 Task: Add a signature Joel Lee containing With gratitude and sincere wishes, Joel Lee to email address softage.2@softage.net and add a label Blogging
Action: Mouse moved to (1142, 80)
Screenshot: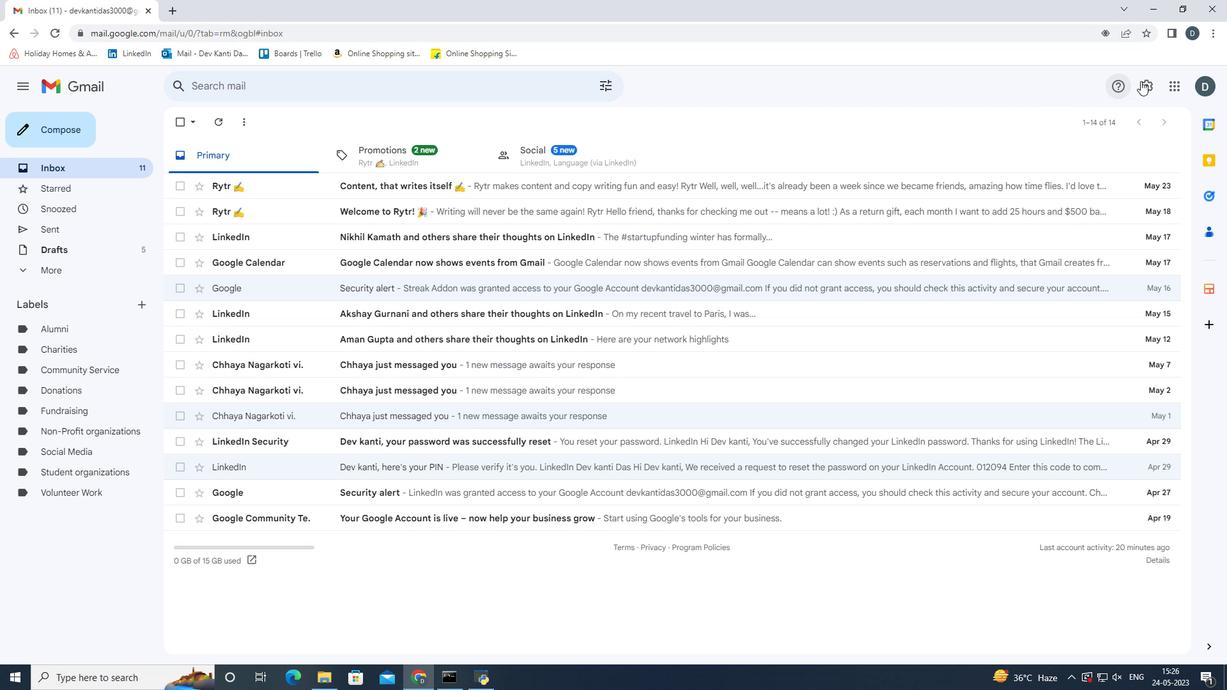 
Action: Mouse pressed left at (1142, 80)
Screenshot: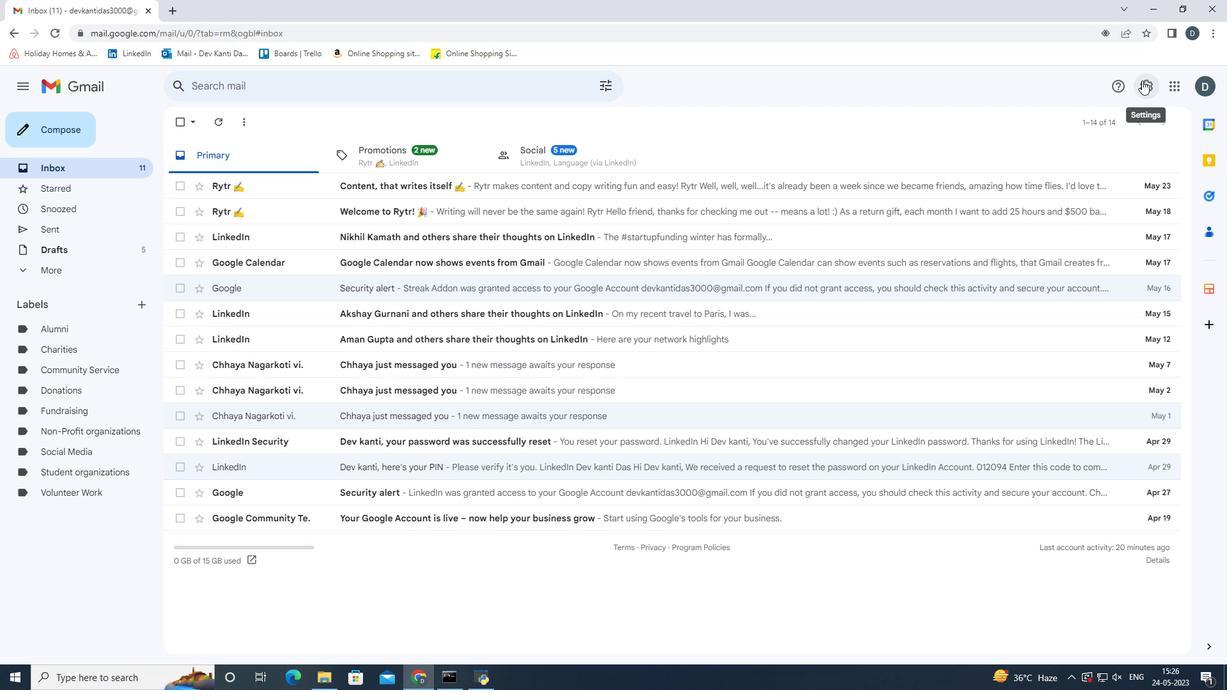 
Action: Mouse moved to (1123, 151)
Screenshot: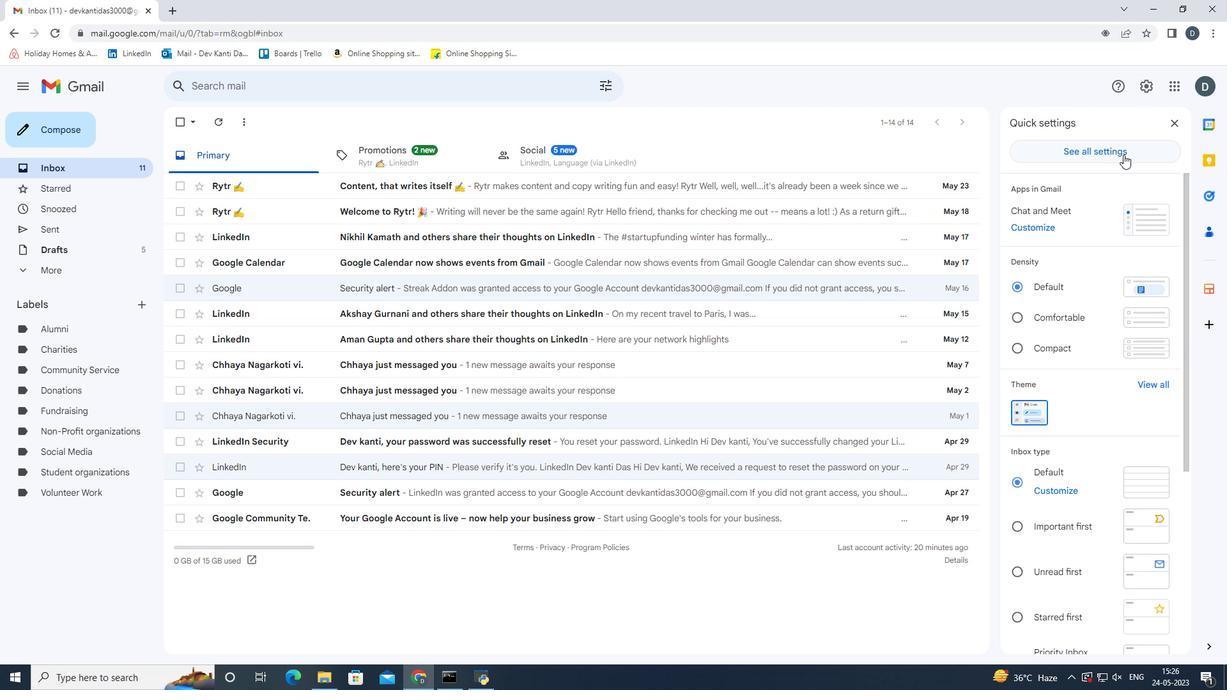 
Action: Mouse pressed left at (1123, 151)
Screenshot: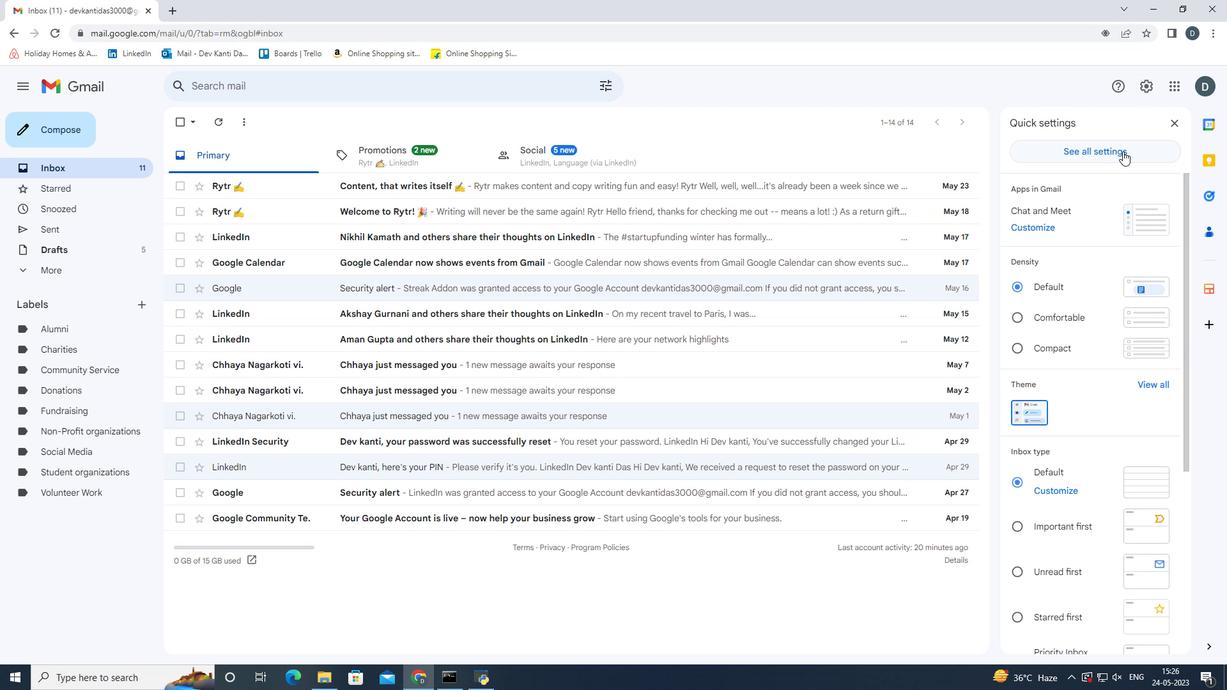 
Action: Mouse moved to (750, 397)
Screenshot: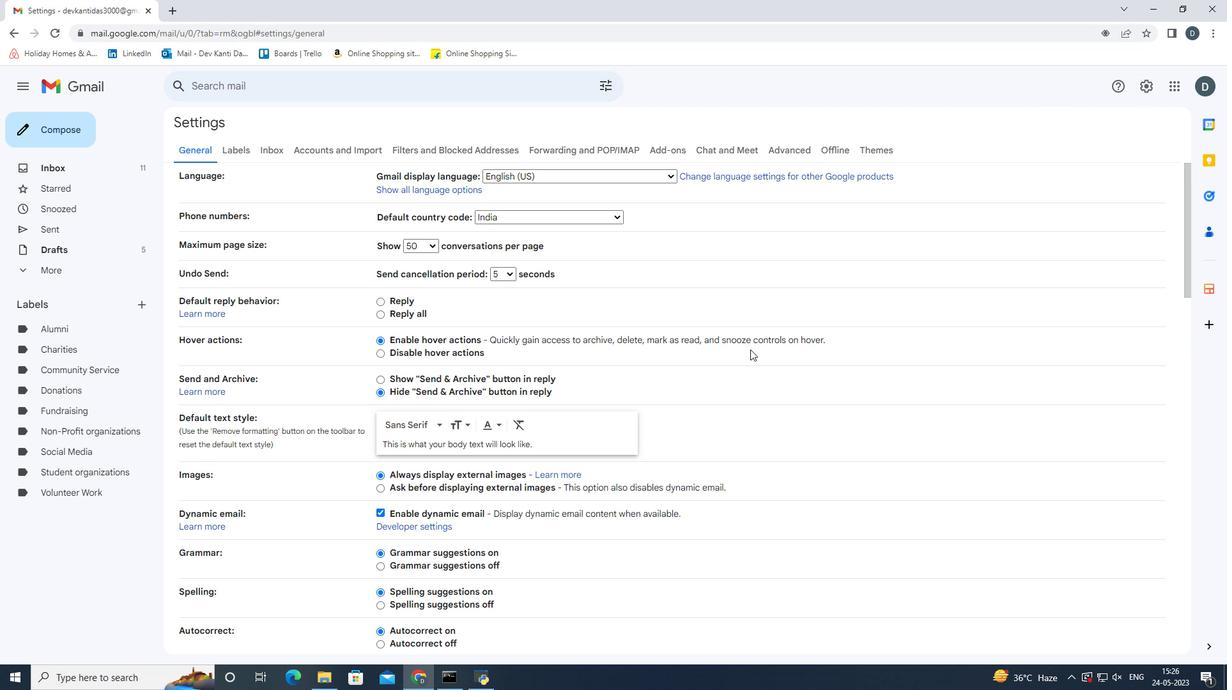 
Action: Mouse scrolled (750, 396) with delta (0, 0)
Screenshot: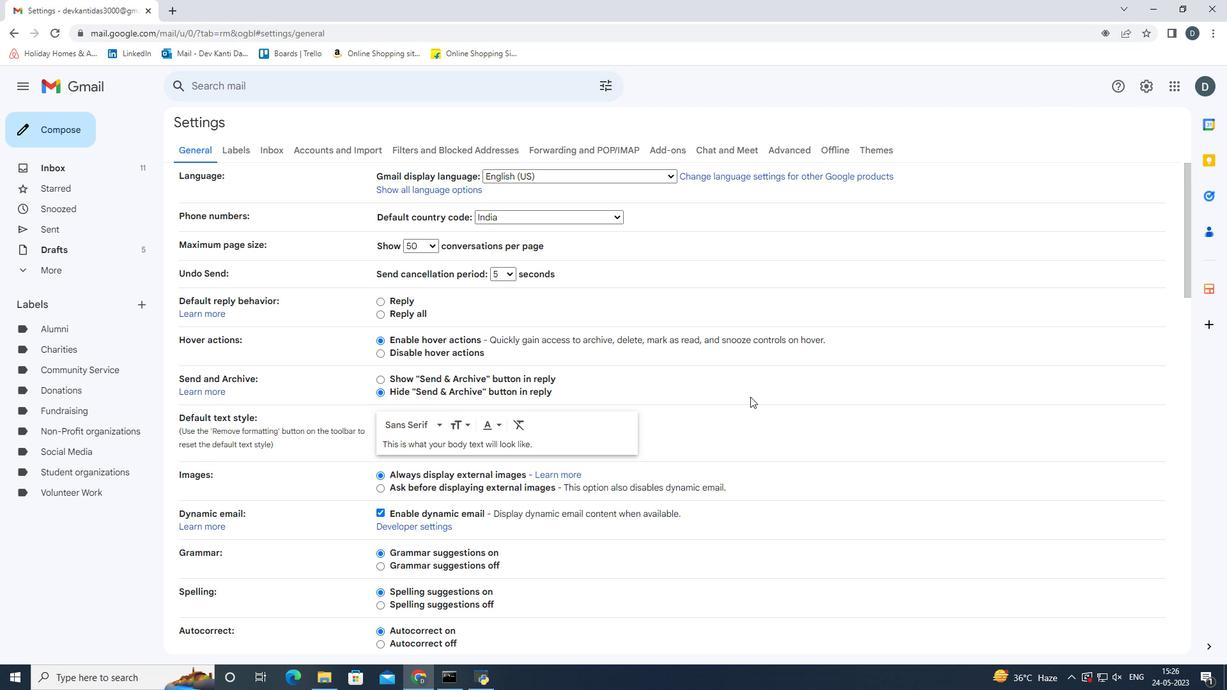 
Action: Mouse scrolled (750, 396) with delta (0, 0)
Screenshot: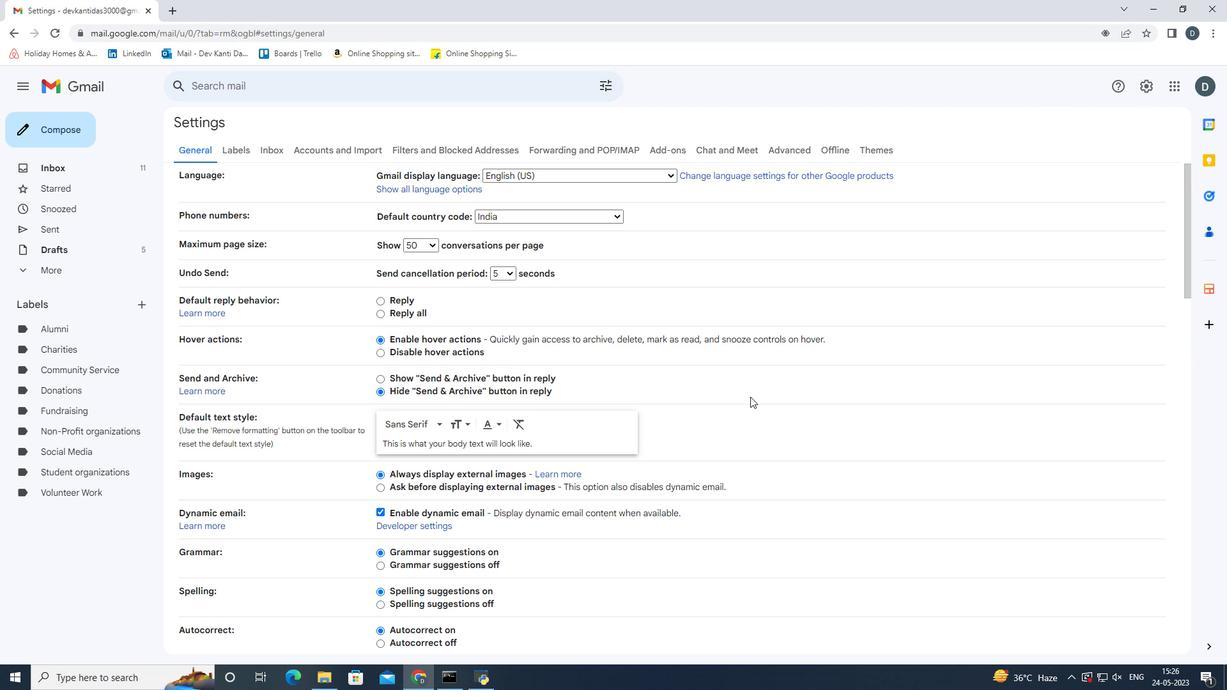 
Action: Mouse scrolled (750, 396) with delta (0, 0)
Screenshot: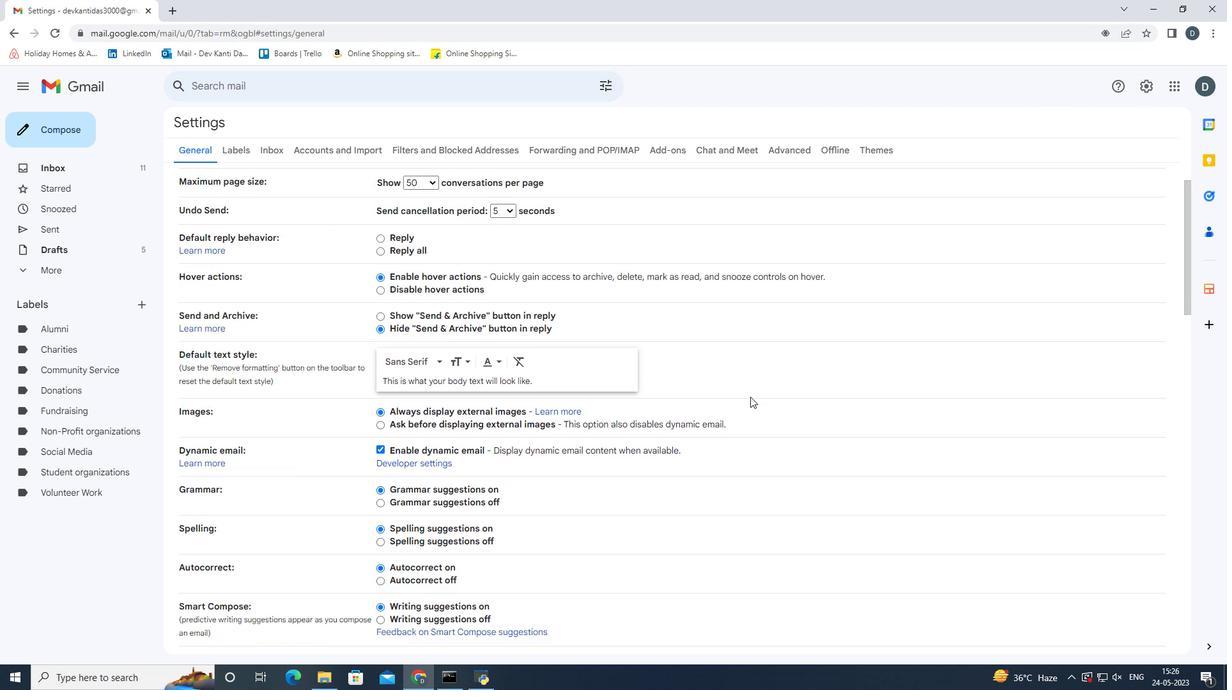 
Action: Mouse scrolled (750, 396) with delta (0, 0)
Screenshot: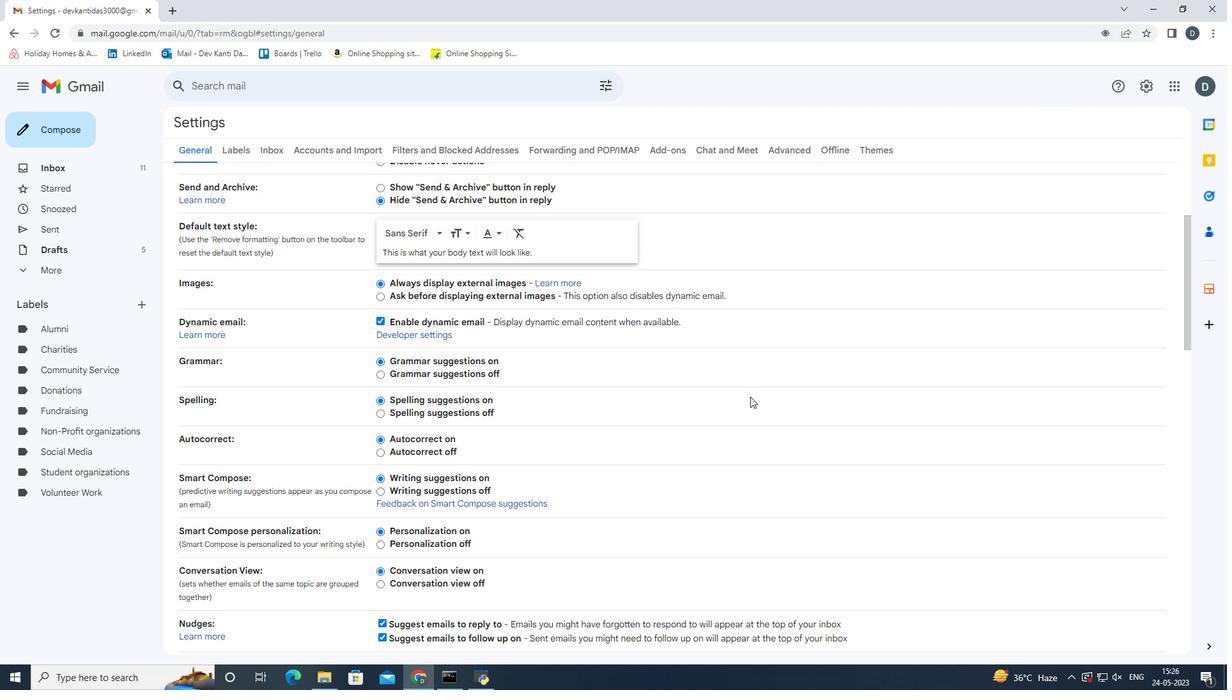 
Action: Mouse scrolled (750, 396) with delta (0, 0)
Screenshot: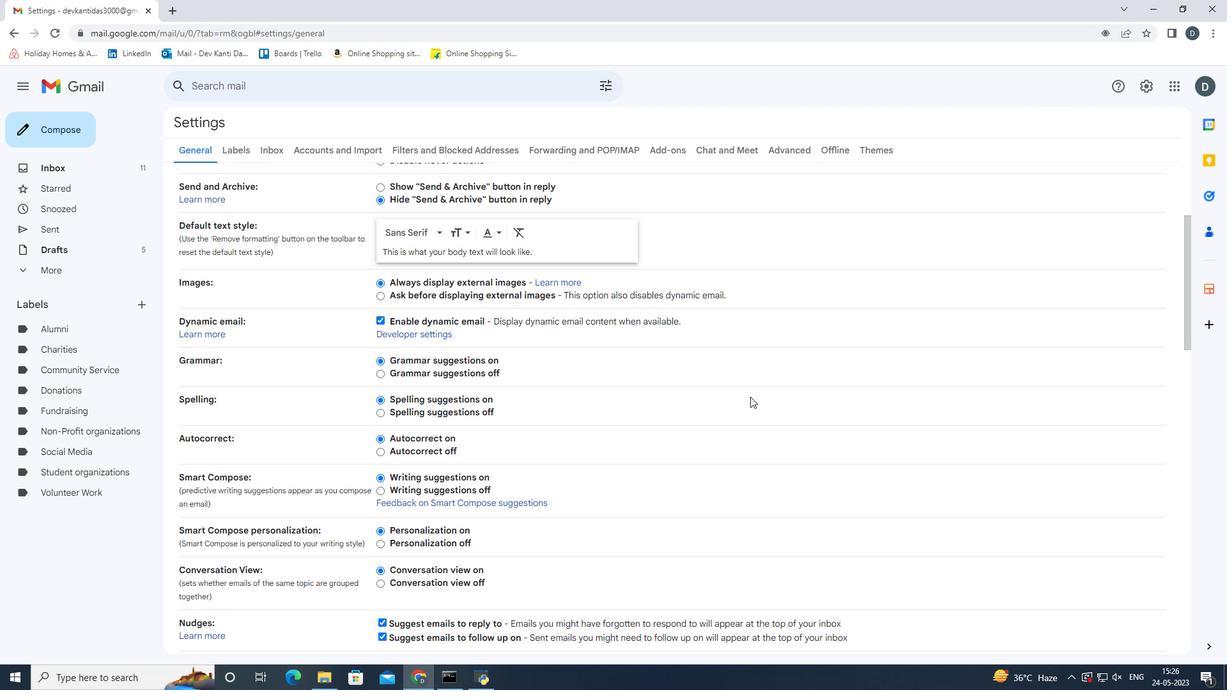 
Action: Mouse scrolled (750, 396) with delta (0, 0)
Screenshot: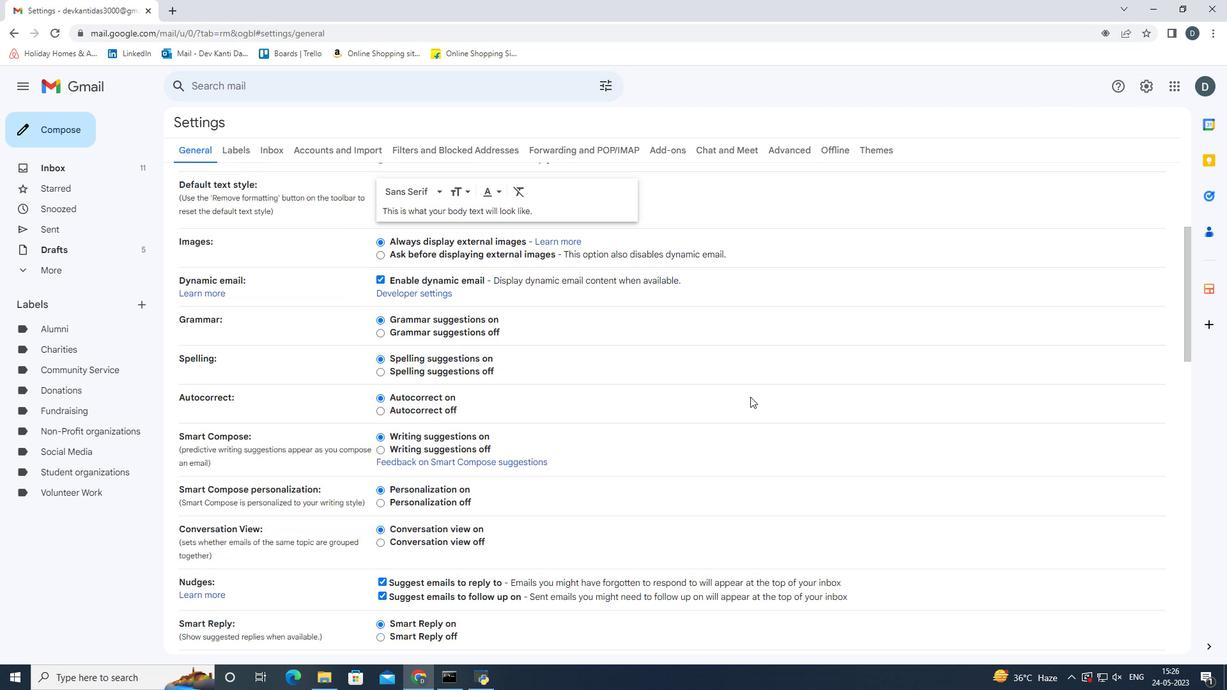 
Action: Mouse scrolled (750, 396) with delta (0, 0)
Screenshot: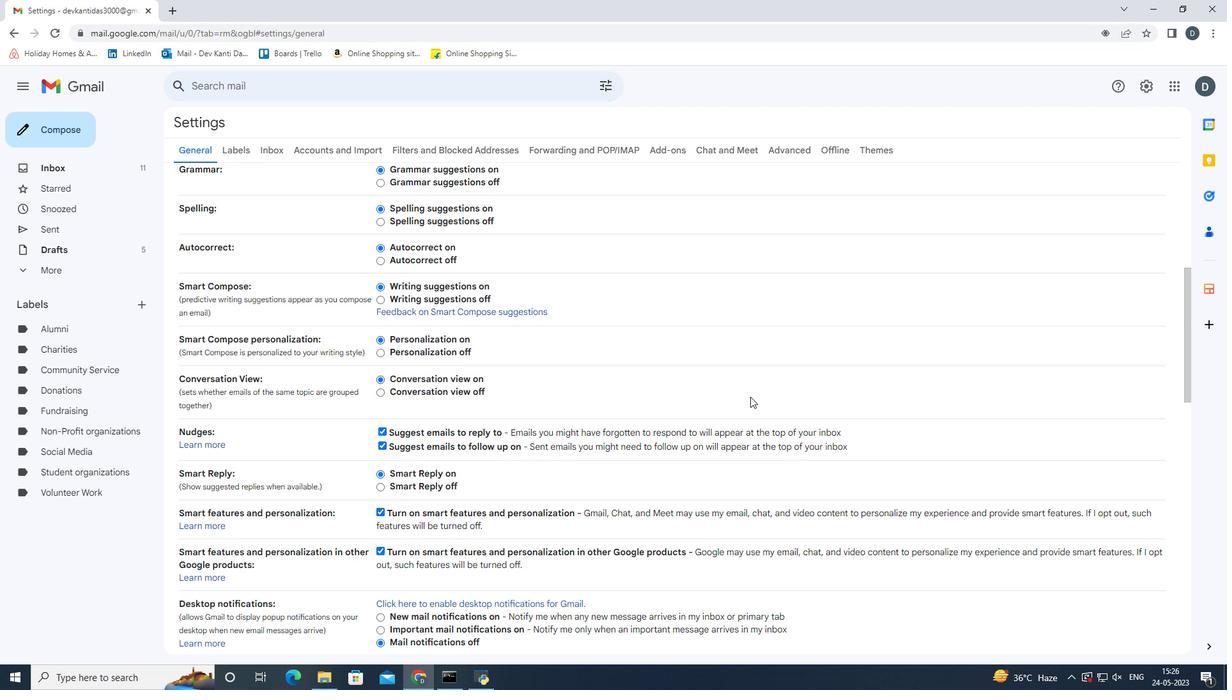 
Action: Mouse scrolled (750, 396) with delta (0, 0)
Screenshot: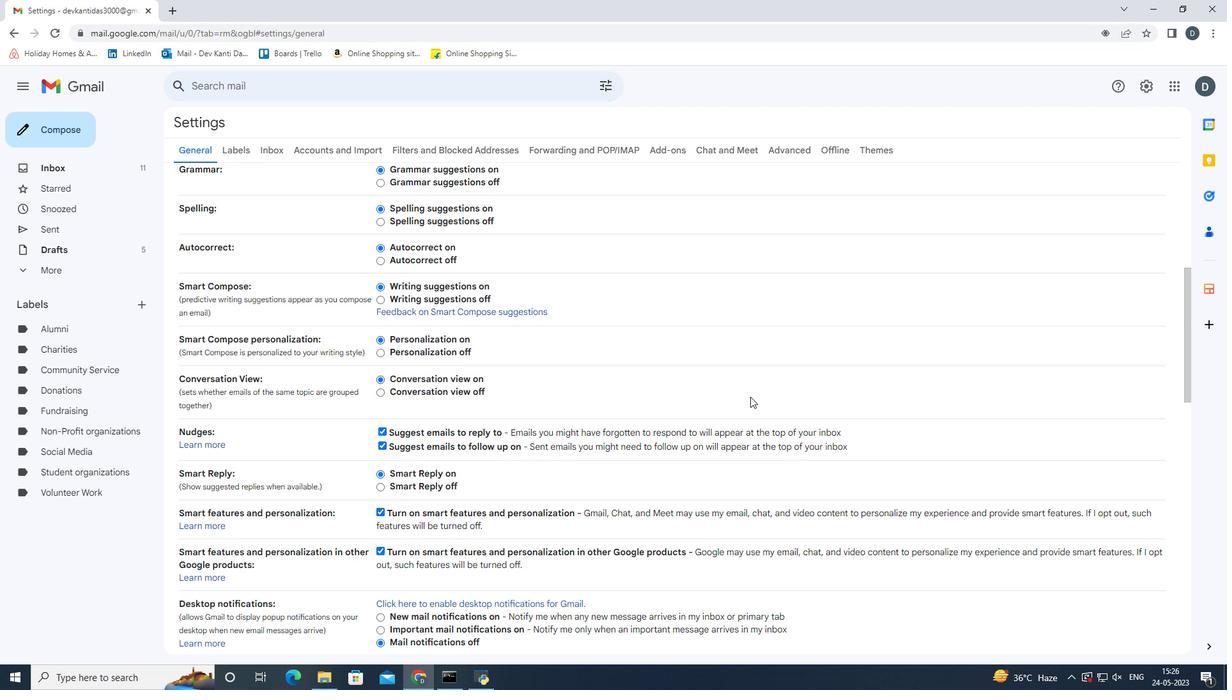 
Action: Mouse scrolled (750, 396) with delta (0, 0)
Screenshot: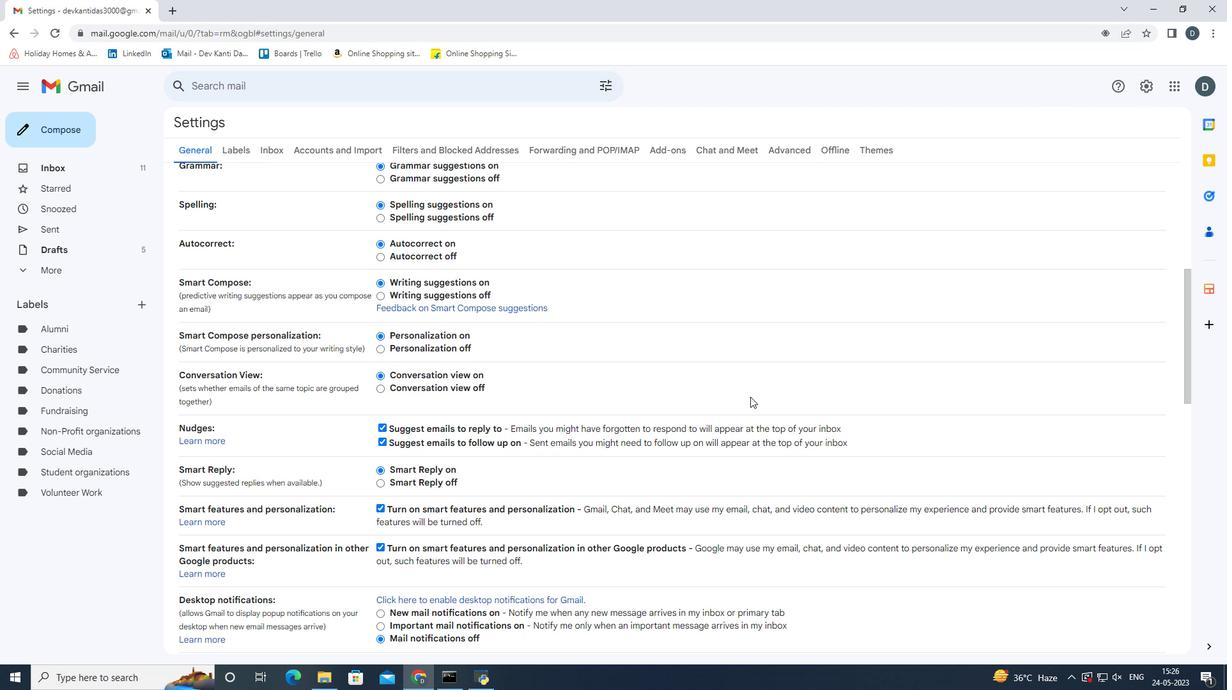 
Action: Mouse scrolled (750, 396) with delta (0, 0)
Screenshot: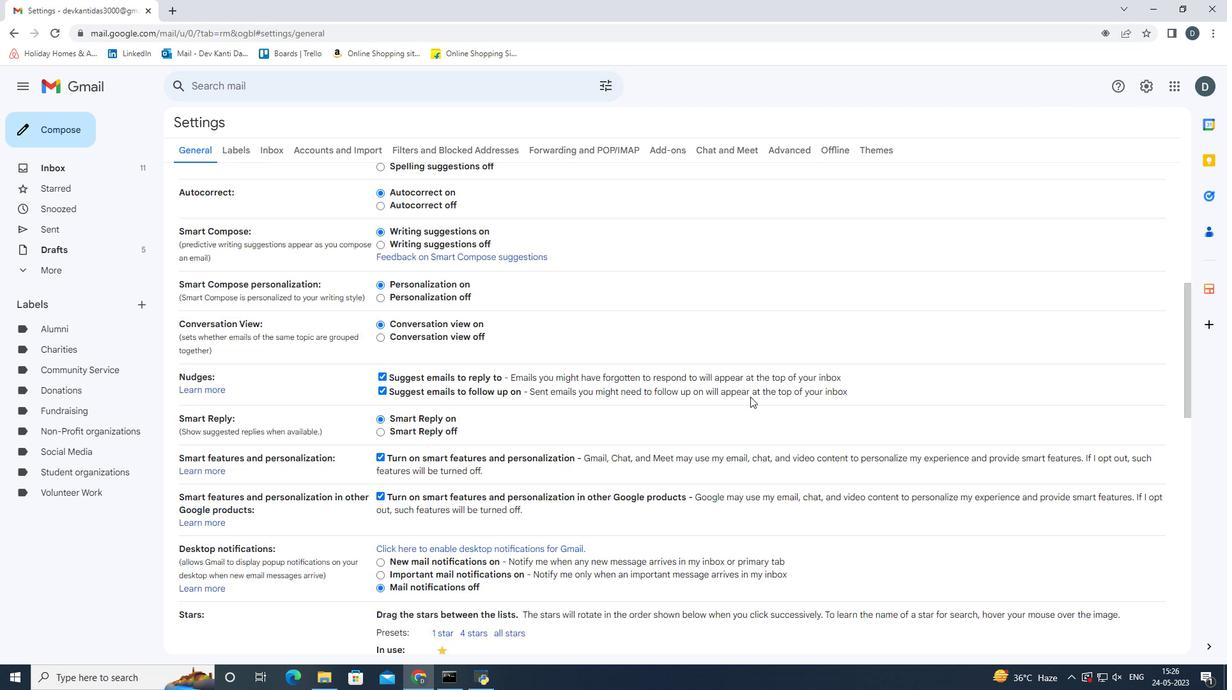 
Action: Mouse scrolled (750, 396) with delta (0, 0)
Screenshot: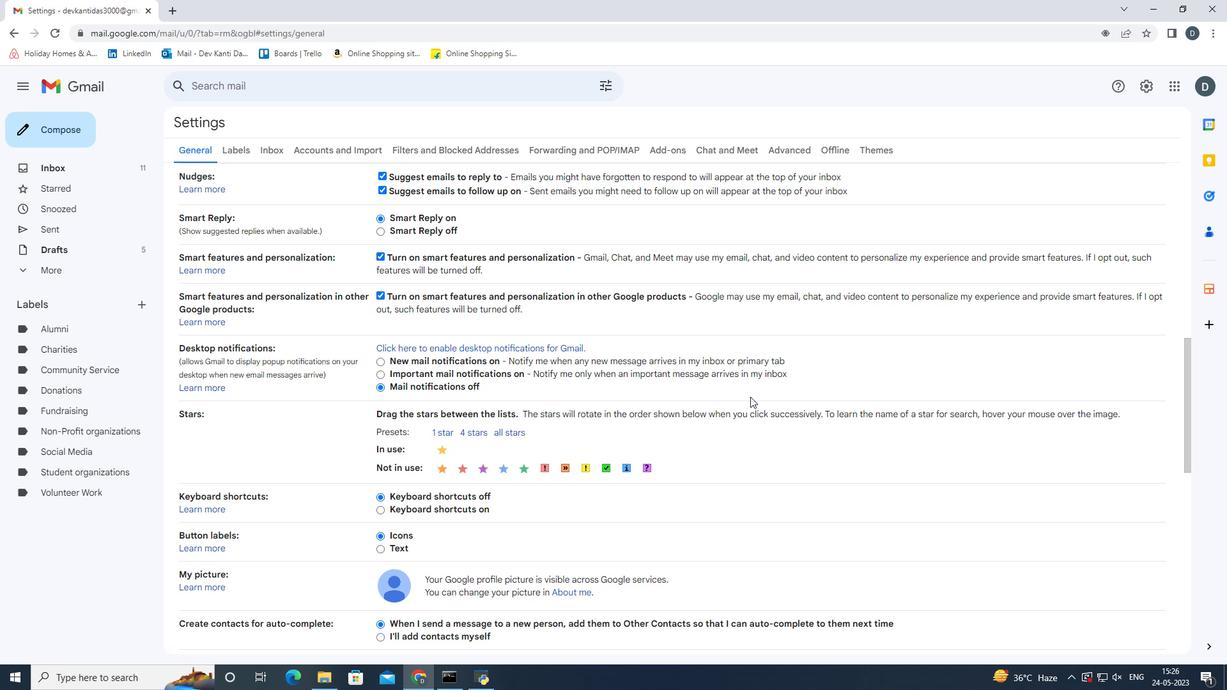 
Action: Mouse scrolled (750, 396) with delta (0, 0)
Screenshot: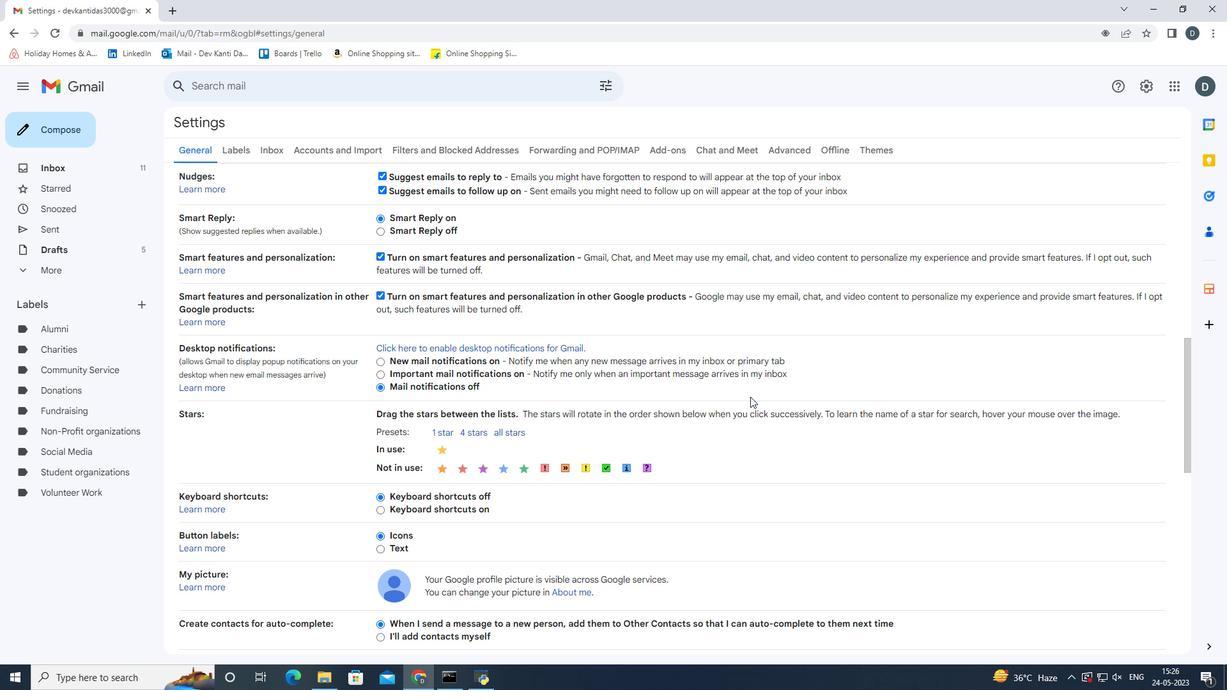 
Action: Mouse scrolled (750, 396) with delta (0, 0)
Screenshot: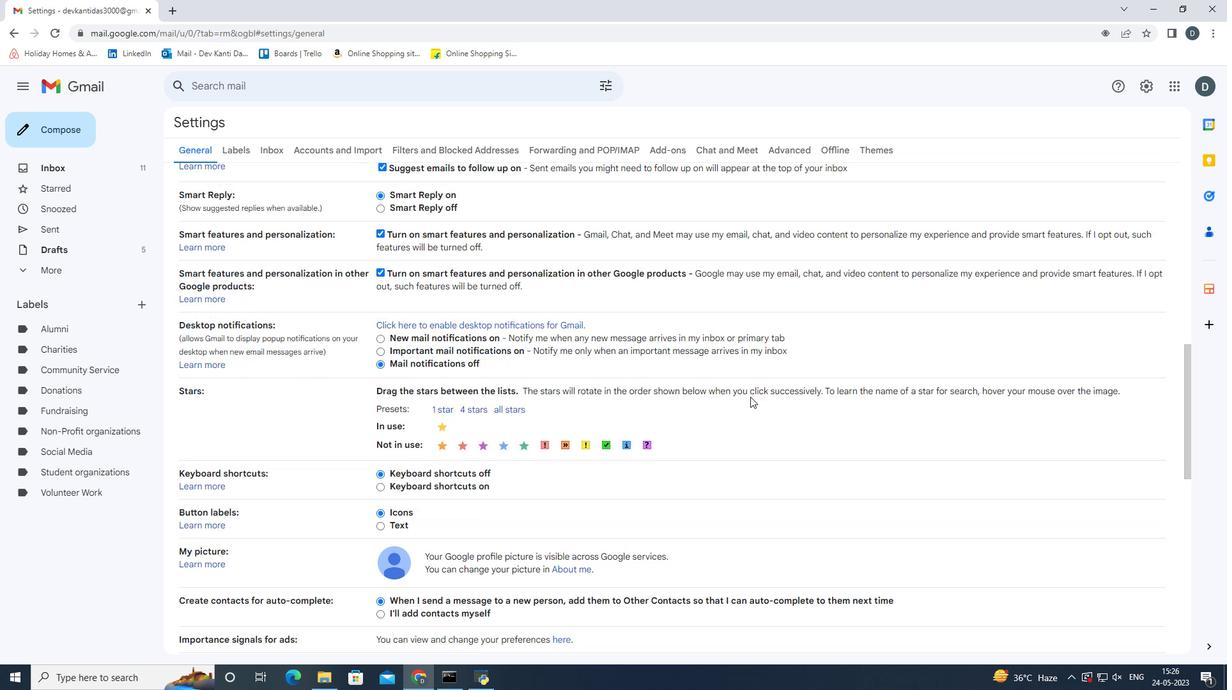
Action: Mouse scrolled (750, 396) with delta (0, 0)
Screenshot: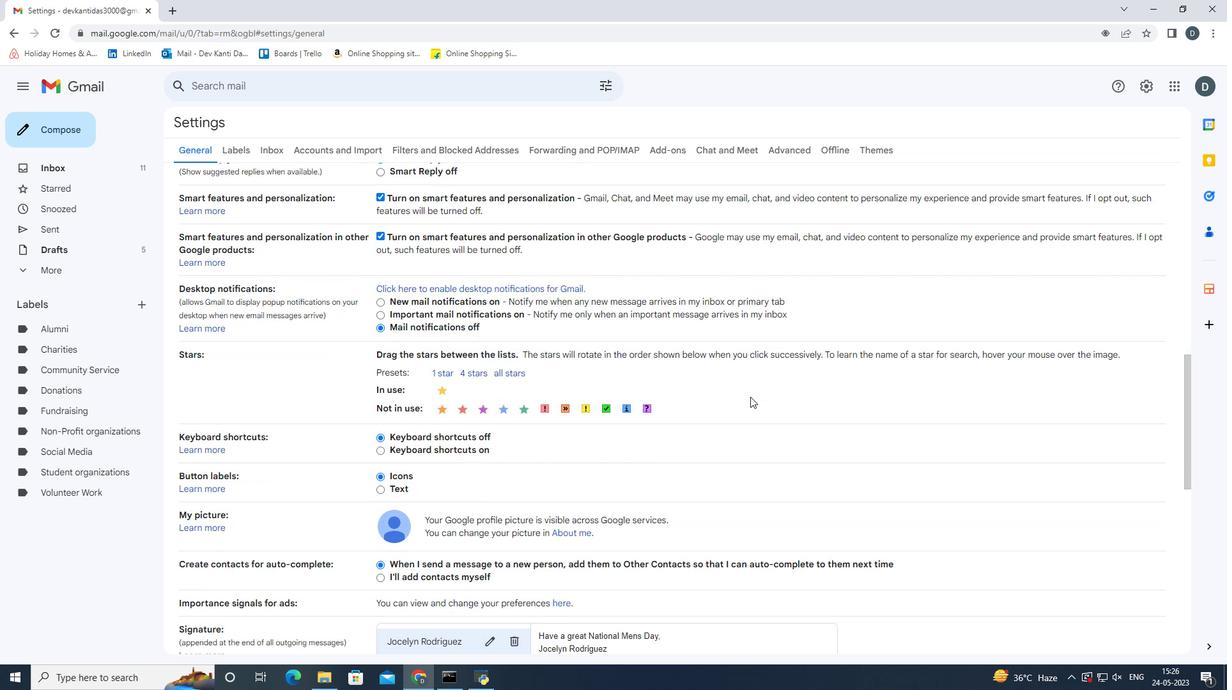 
Action: Mouse scrolled (750, 396) with delta (0, 0)
Screenshot: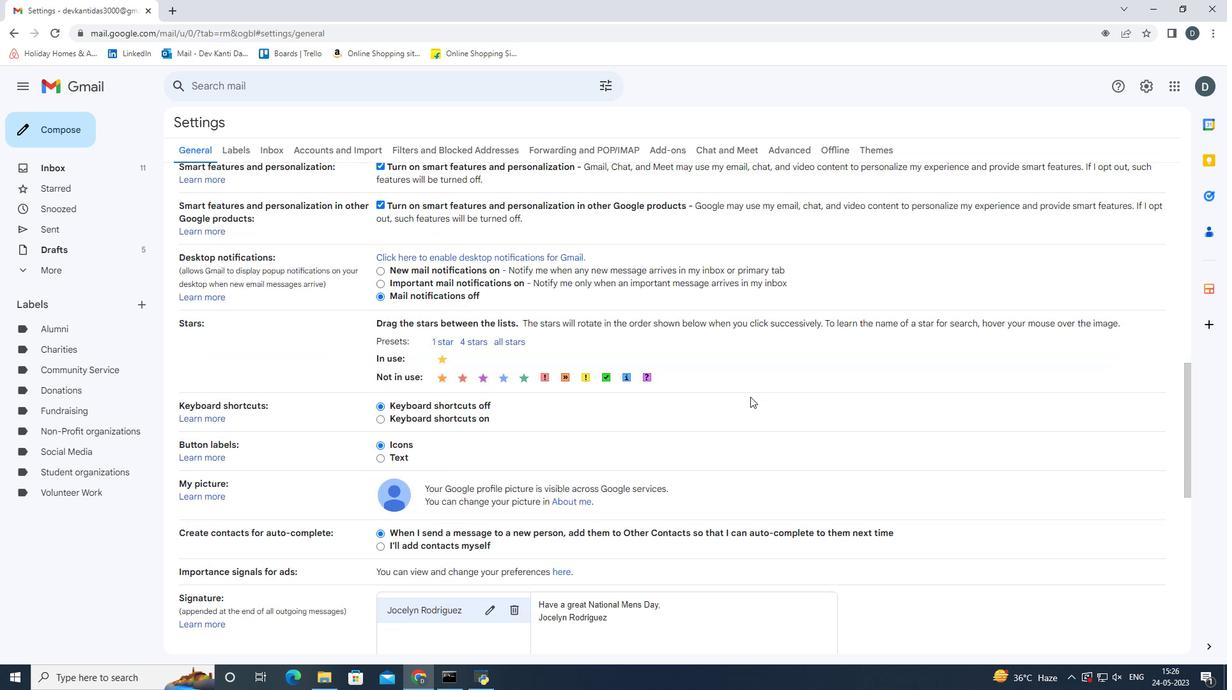 
Action: Mouse moved to (523, 387)
Screenshot: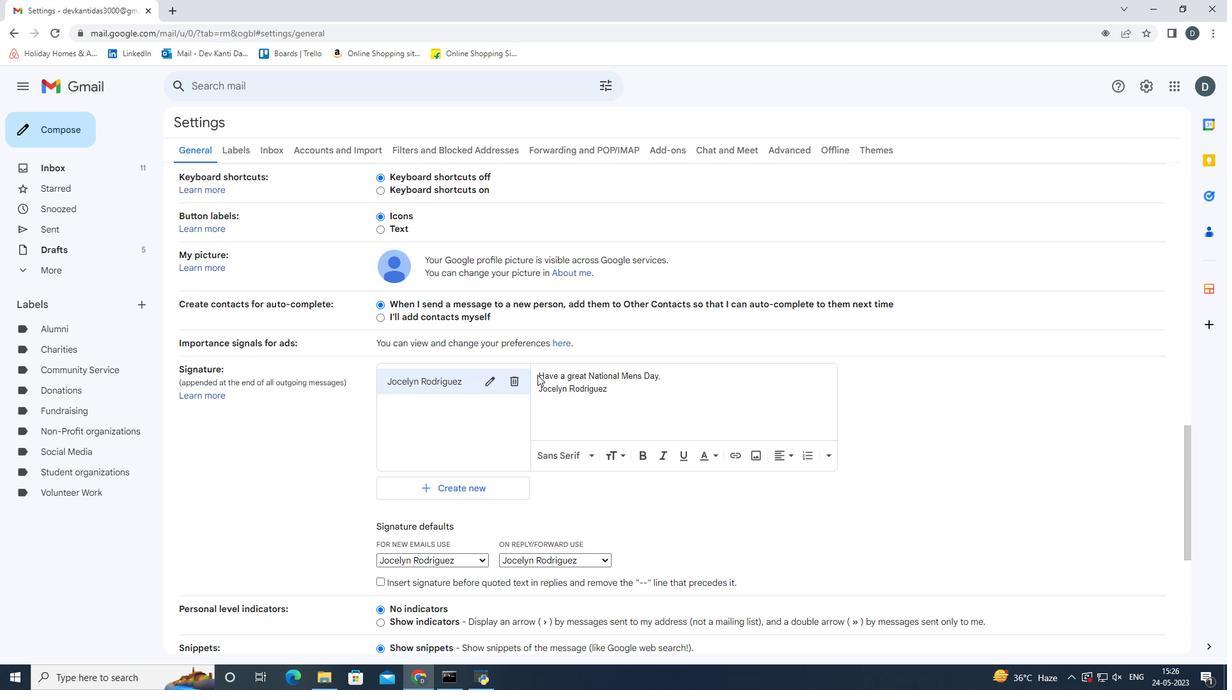 
Action: Mouse pressed left at (523, 387)
Screenshot: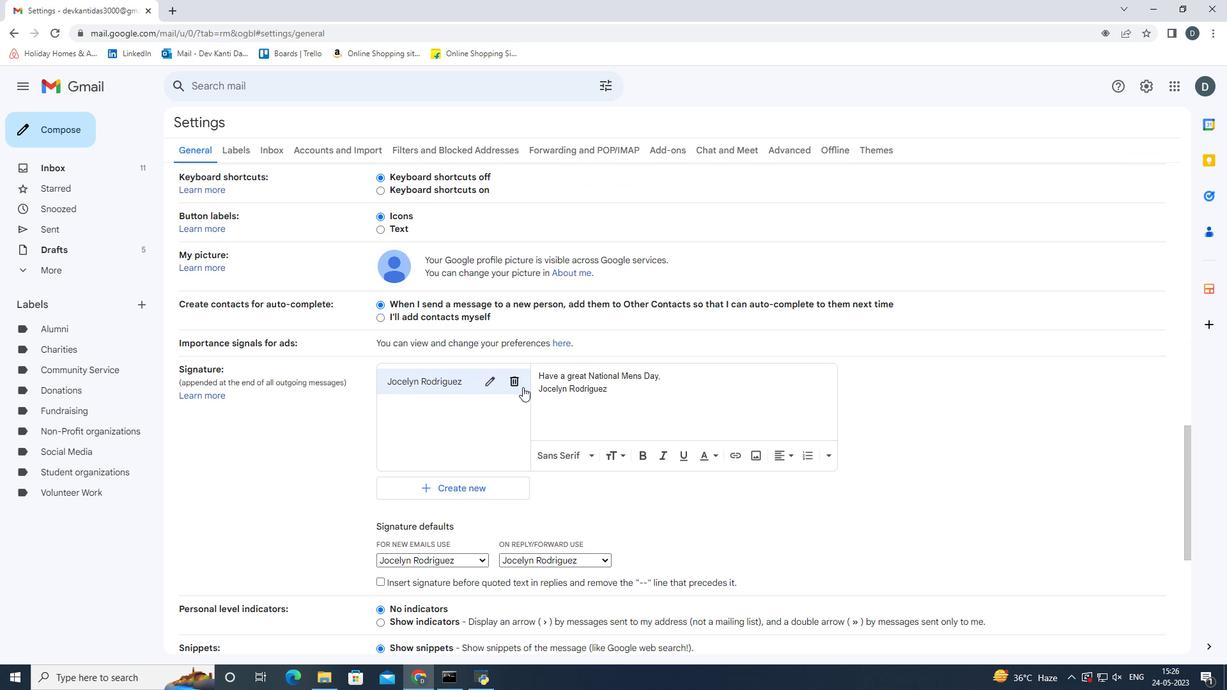 
Action: Mouse moved to (726, 397)
Screenshot: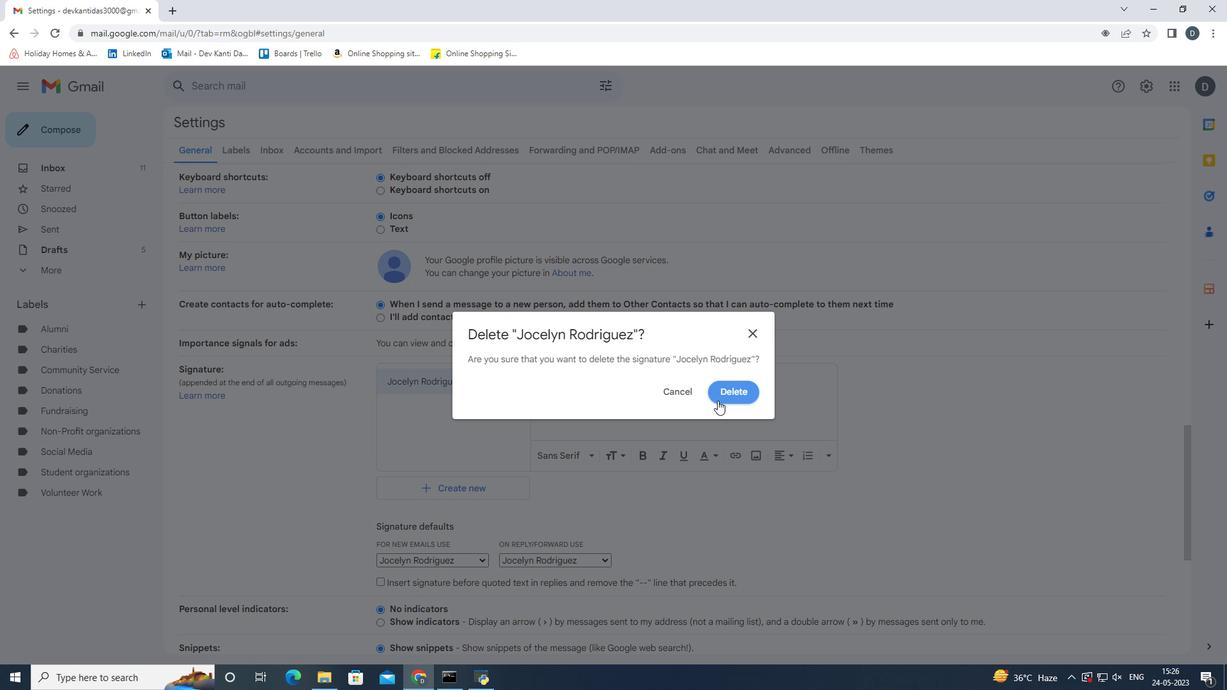 
Action: Mouse pressed left at (726, 397)
Screenshot: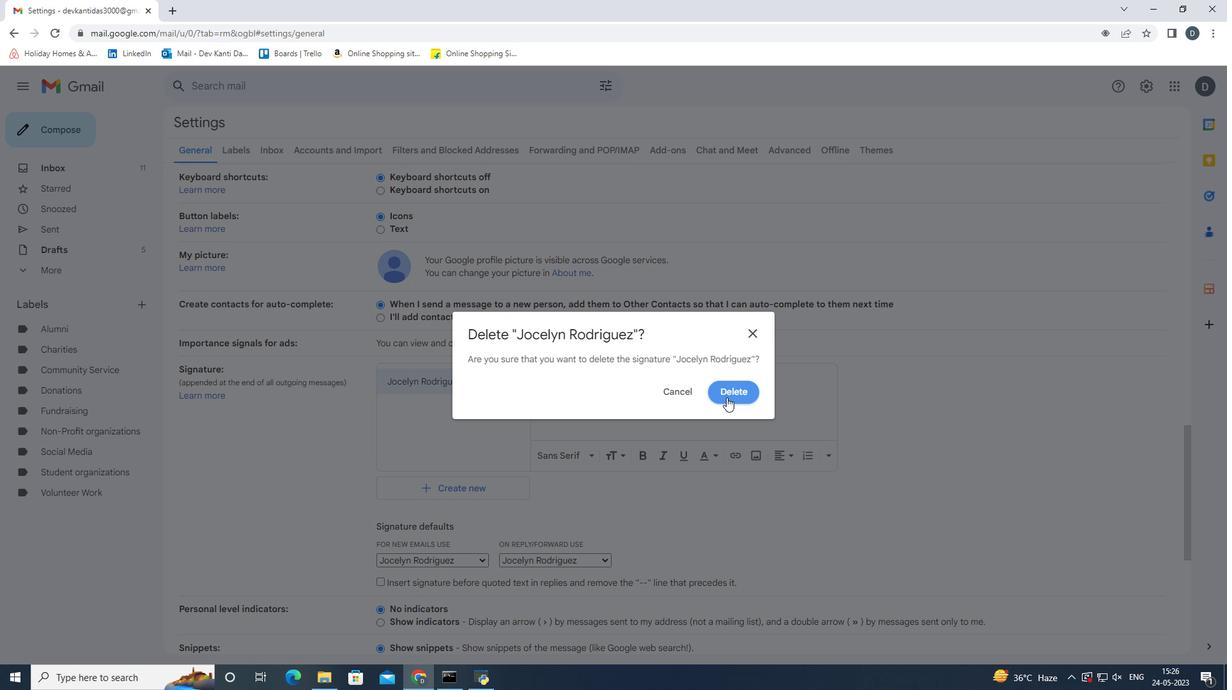 
Action: Mouse moved to (413, 396)
Screenshot: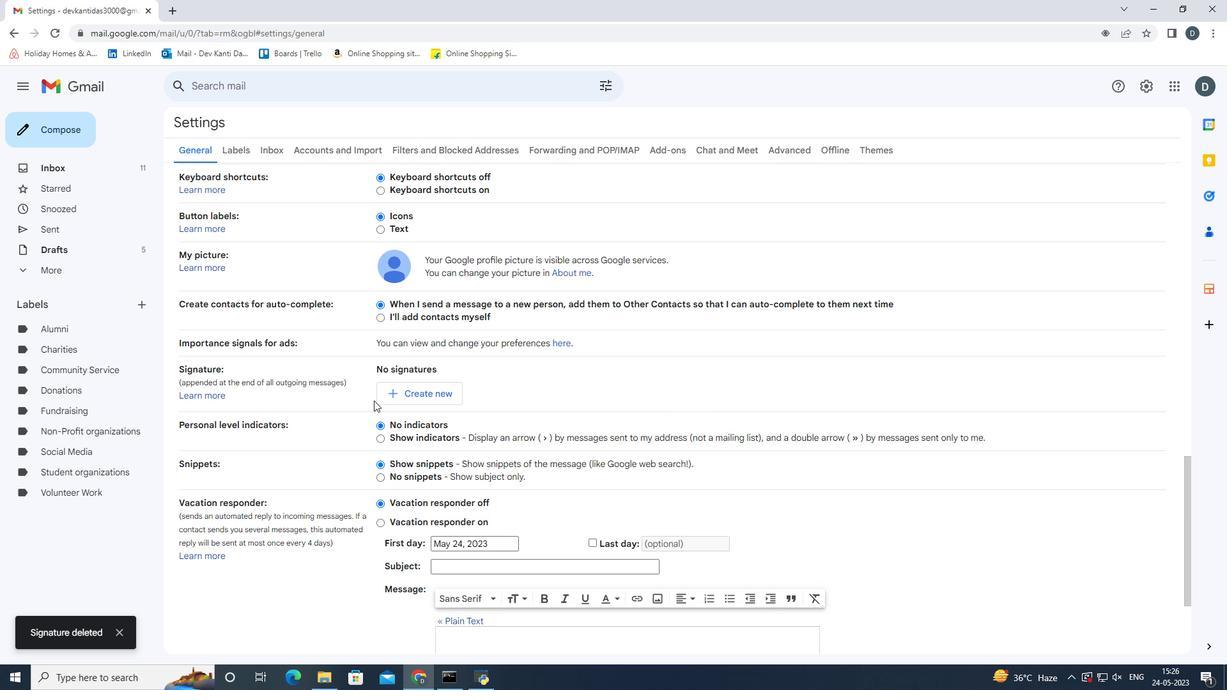 
Action: Mouse pressed left at (413, 396)
Screenshot: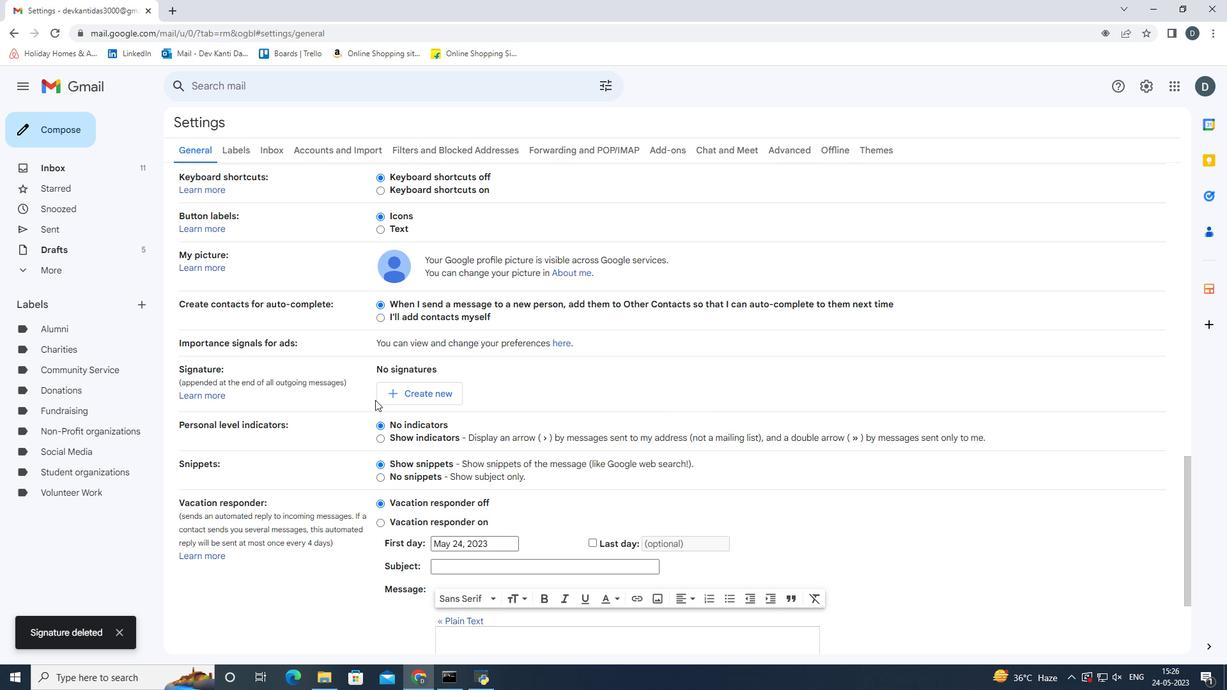 
Action: Mouse moved to (572, 370)
Screenshot: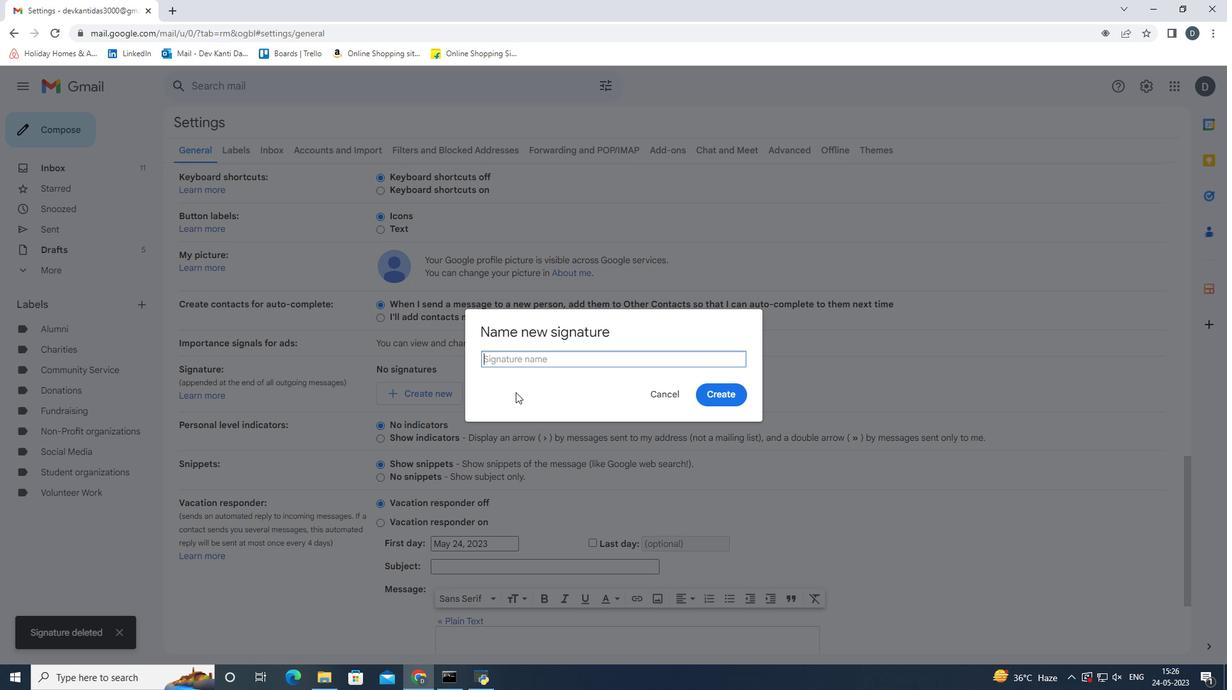 
Action: Key pressed <Key.shift>Joel<Key.space><Key.shift><Key.shift><Key.shift><Key.shift><Key.shift><Key.shift><Key.shift><Key.shift><Key.shift><Key.shift><Key.shift><Key.shift>Lee<Key.enter>
Screenshot: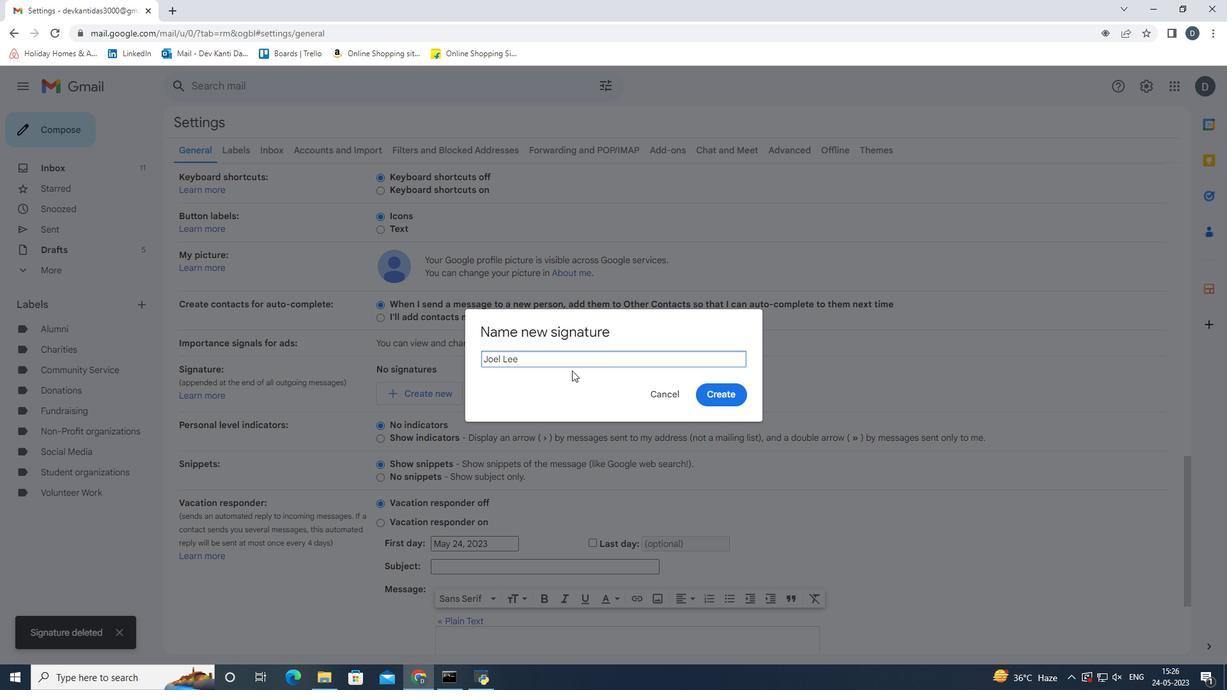 
Action: Mouse moved to (759, 390)
Screenshot: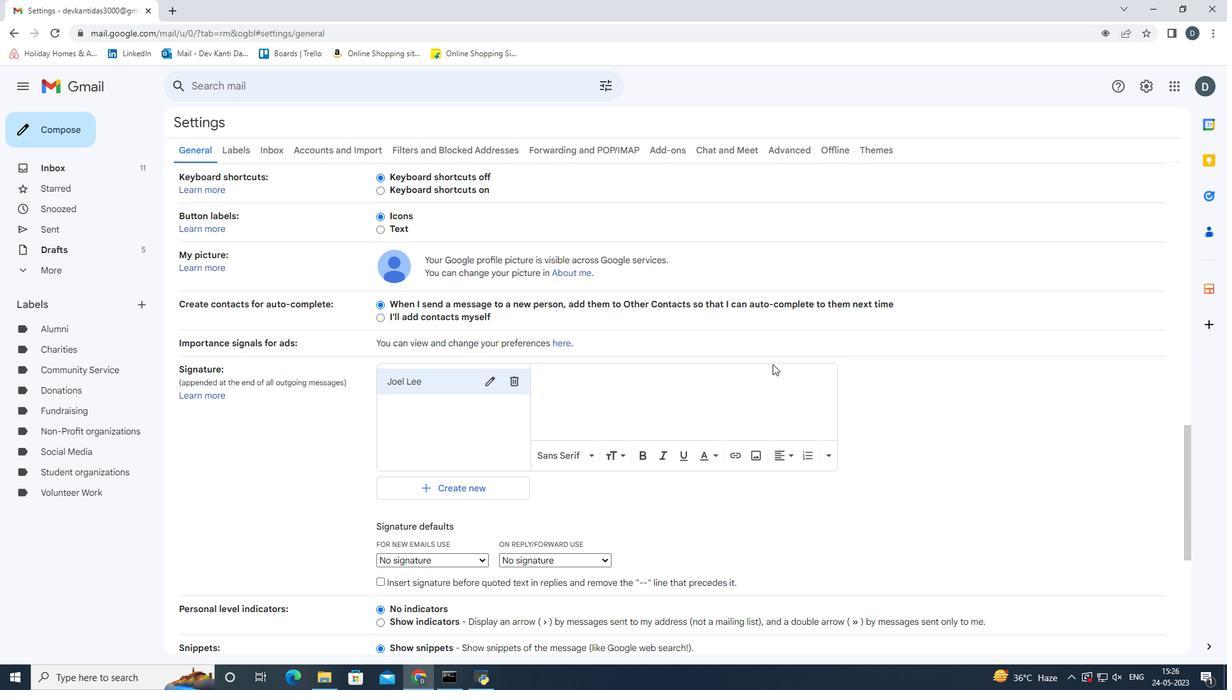 
Action: Mouse pressed left at (759, 390)
Screenshot: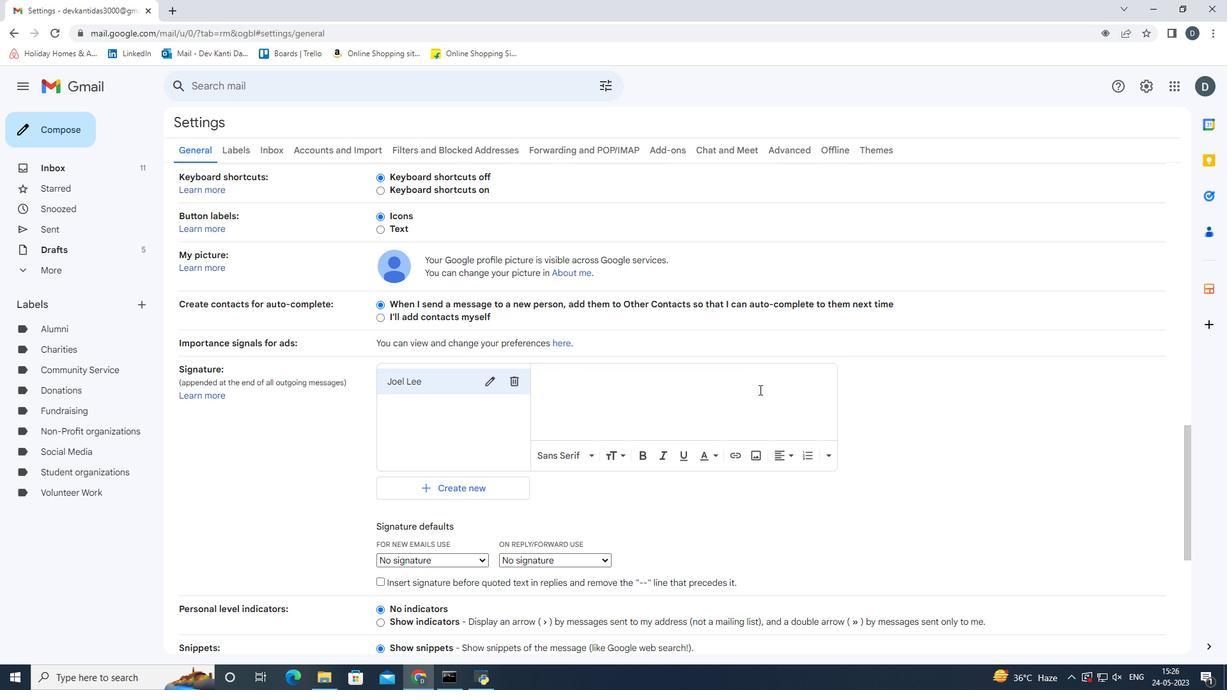 
Action: Key pressed <Key.shift><Key.shift><Key.shift>Gratitude<Key.space>and<Key.space>sincere<Key.space><Key.shift><Key.shift><Key.shift><Key.shift>wishes,<Key.enter><Key.shift><Key.shift><Key.shift><Key.shift><Key.shift><Key.shift><Key.shift><Key.shift><Key.shift><Key.shift><Key.shift><Key.shift>Joel<Key.space><Key.shift><Key.shift><Key.shift><Key.shift><Key.shift><Key.shift><Key.shift><Key.shift><Key.shift>Lee
Screenshot: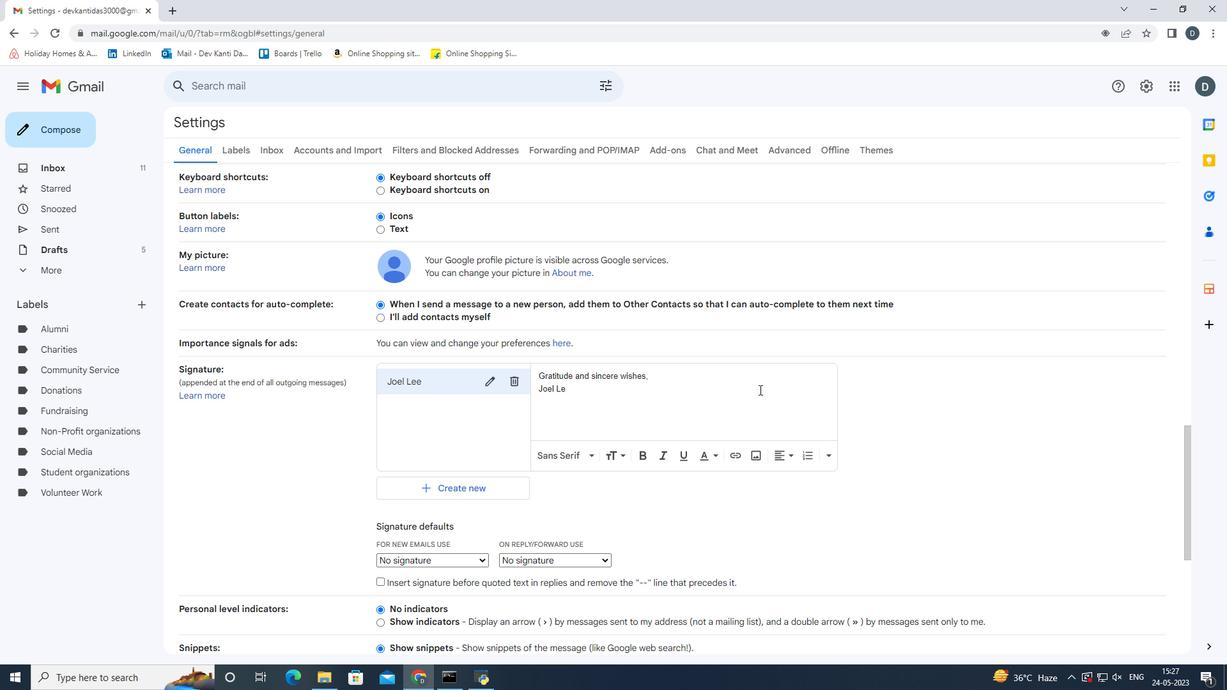 
Action: Mouse moved to (433, 555)
Screenshot: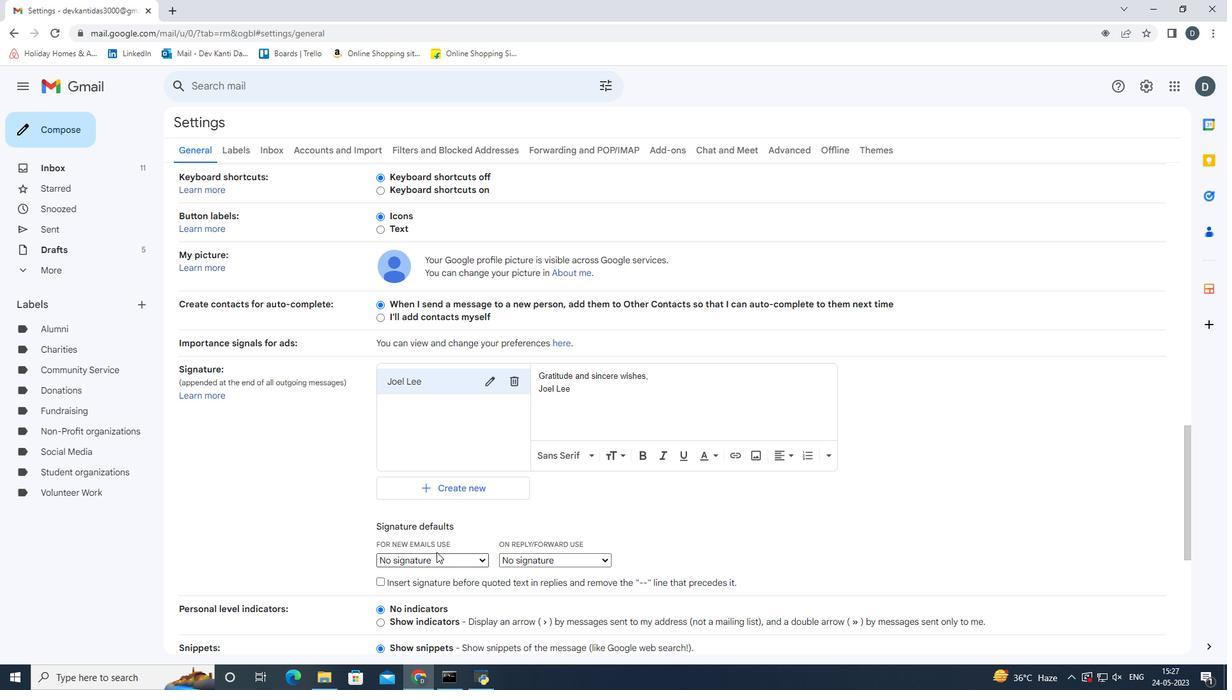 
Action: Mouse pressed left at (433, 555)
Screenshot: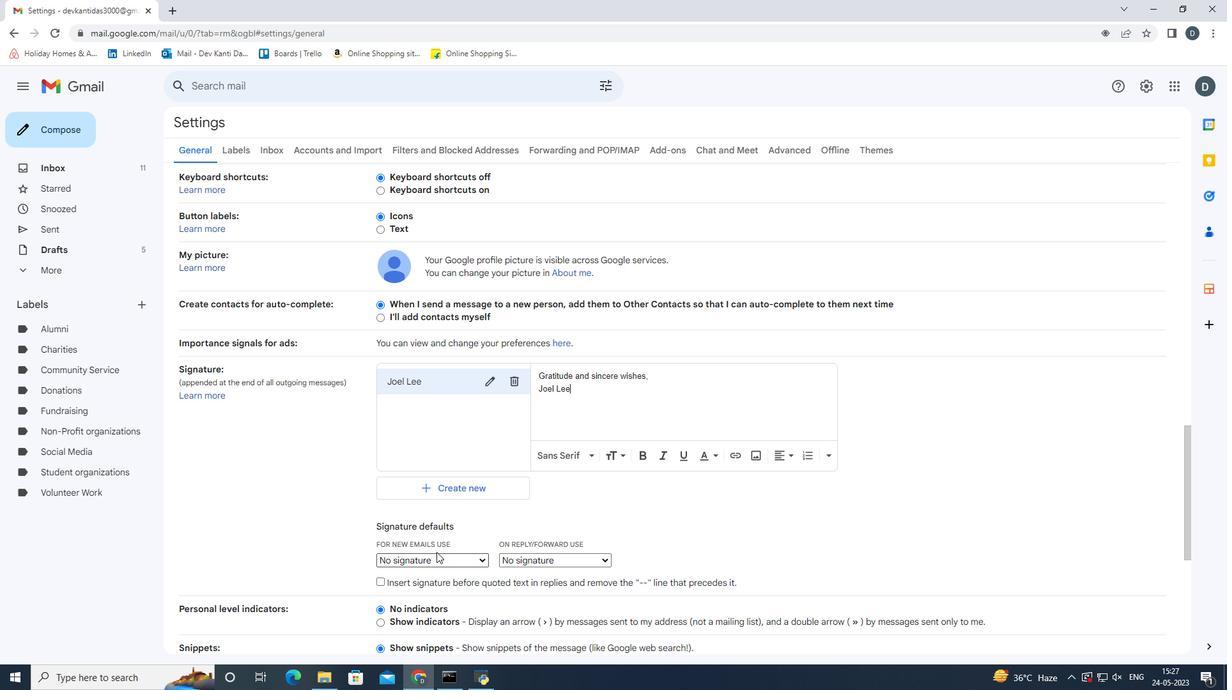 
Action: Mouse moved to (422, 585)
Screenshot: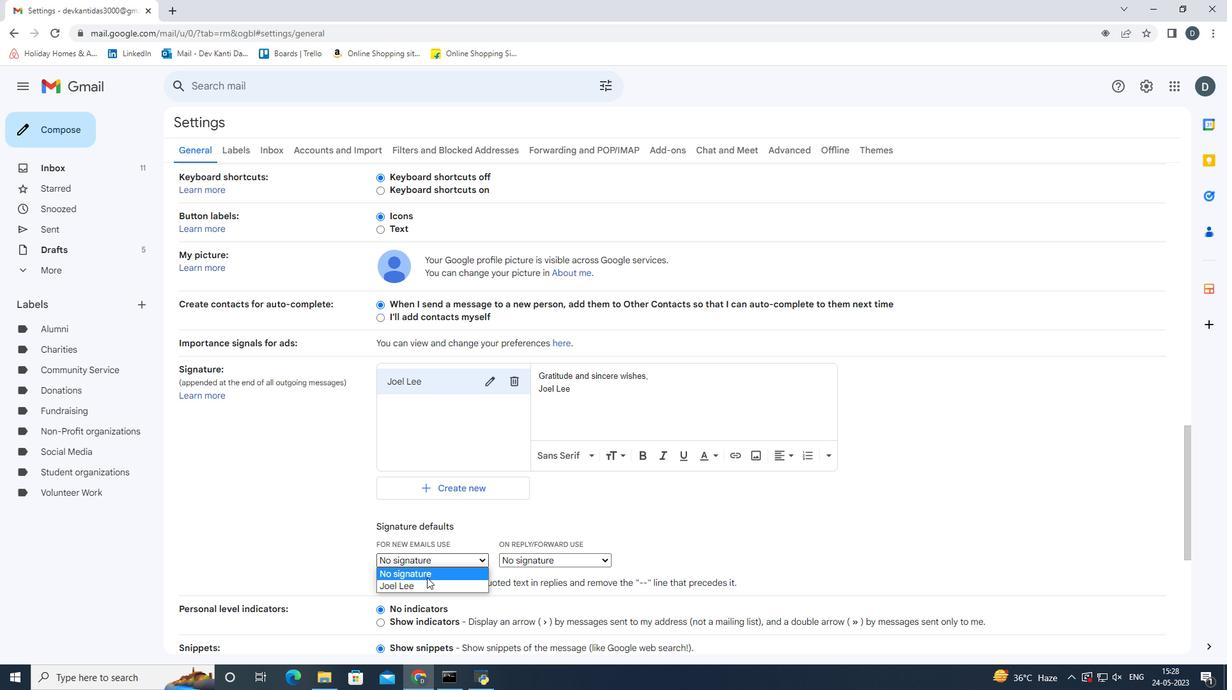 
Action: Mouse pressed left at (422, 585)
Screenshot: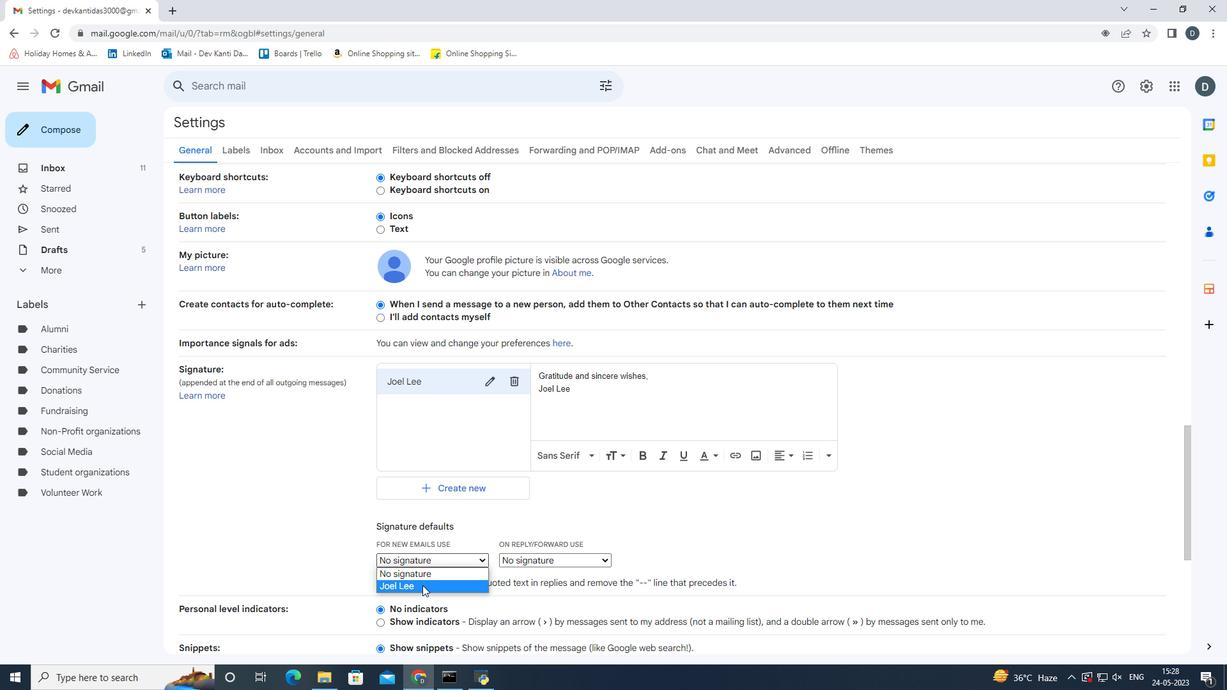 
Action: Mouse moved to (553, 558)
Screenshot: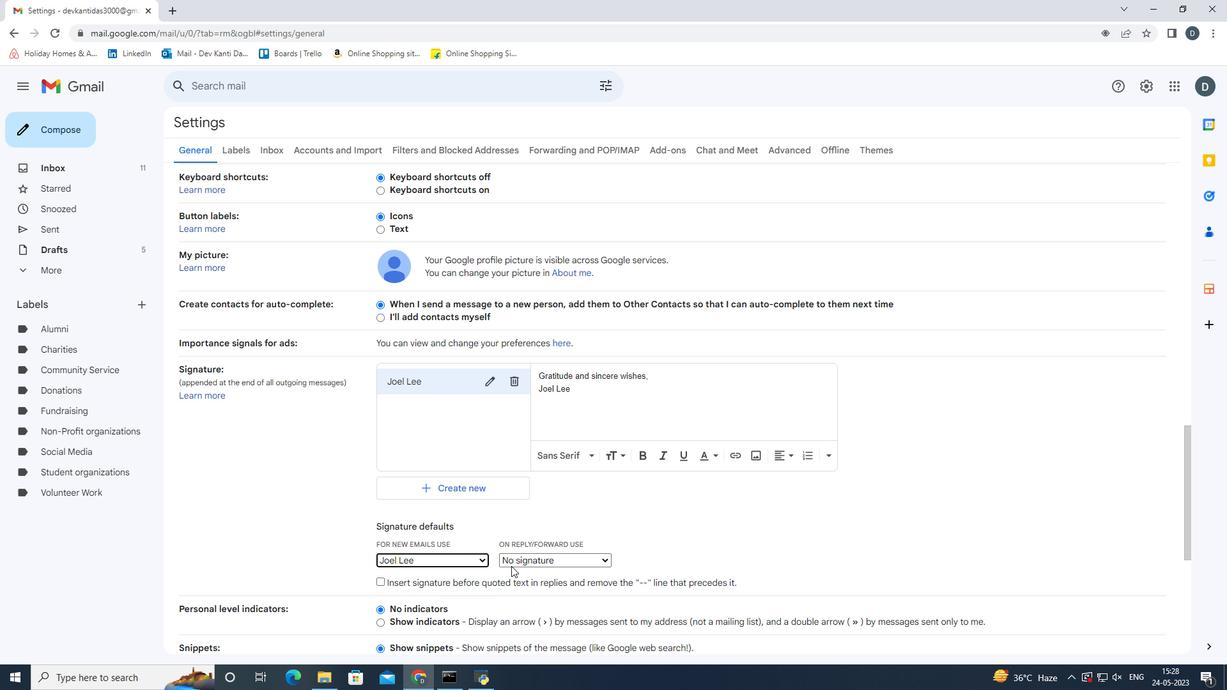 
Action: Mouse pressed left at (553, 558)
Screenshot: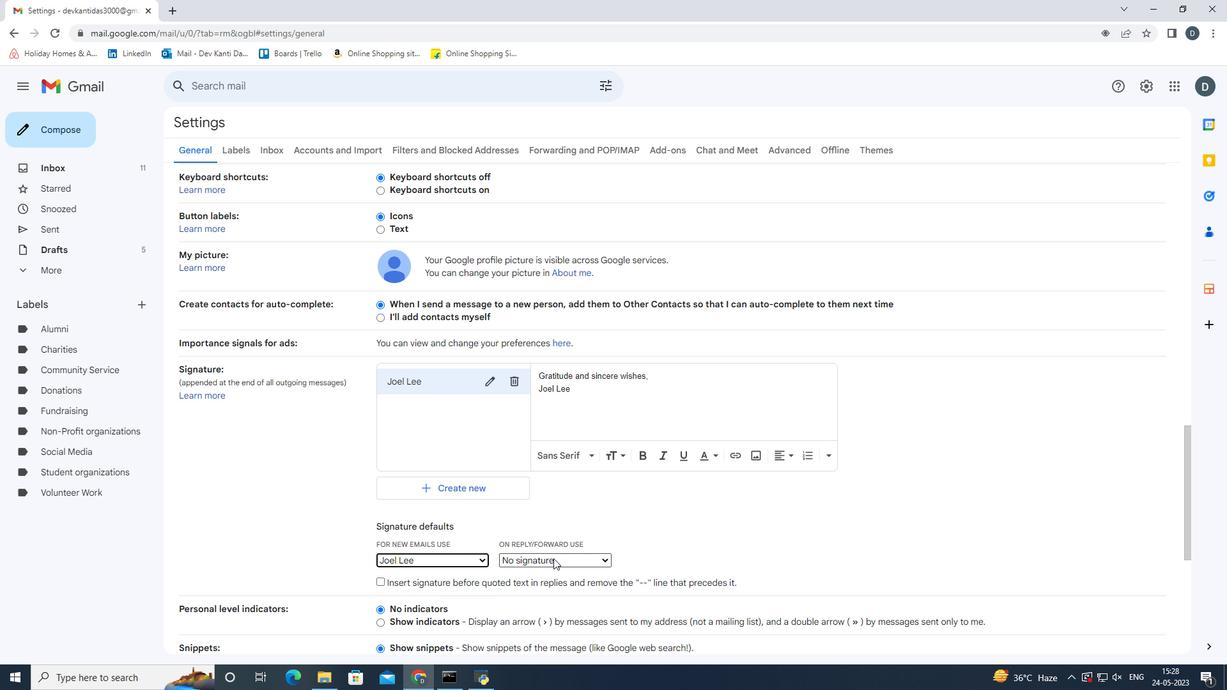 
Action: Mouse moved to (544, 589)
Screenshot: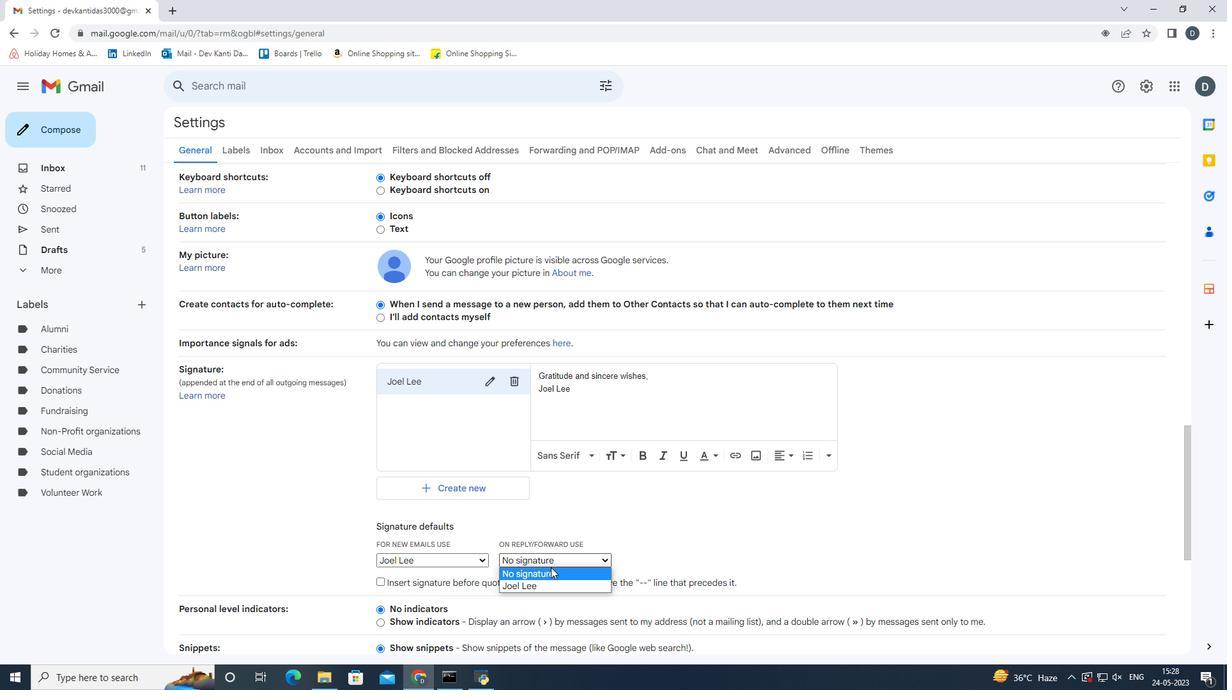 
Action: Mouse pressed left at (544, 589)
Screenshot: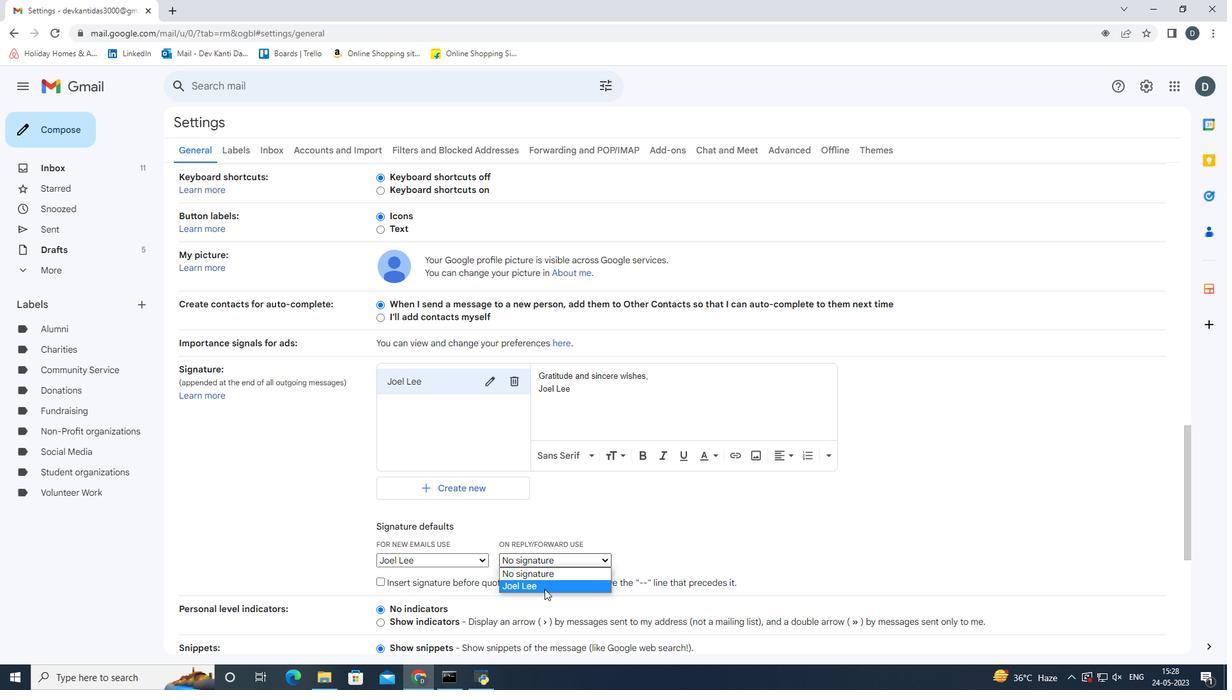 
Action: Mouse moved to (796, 552)
Screenshot: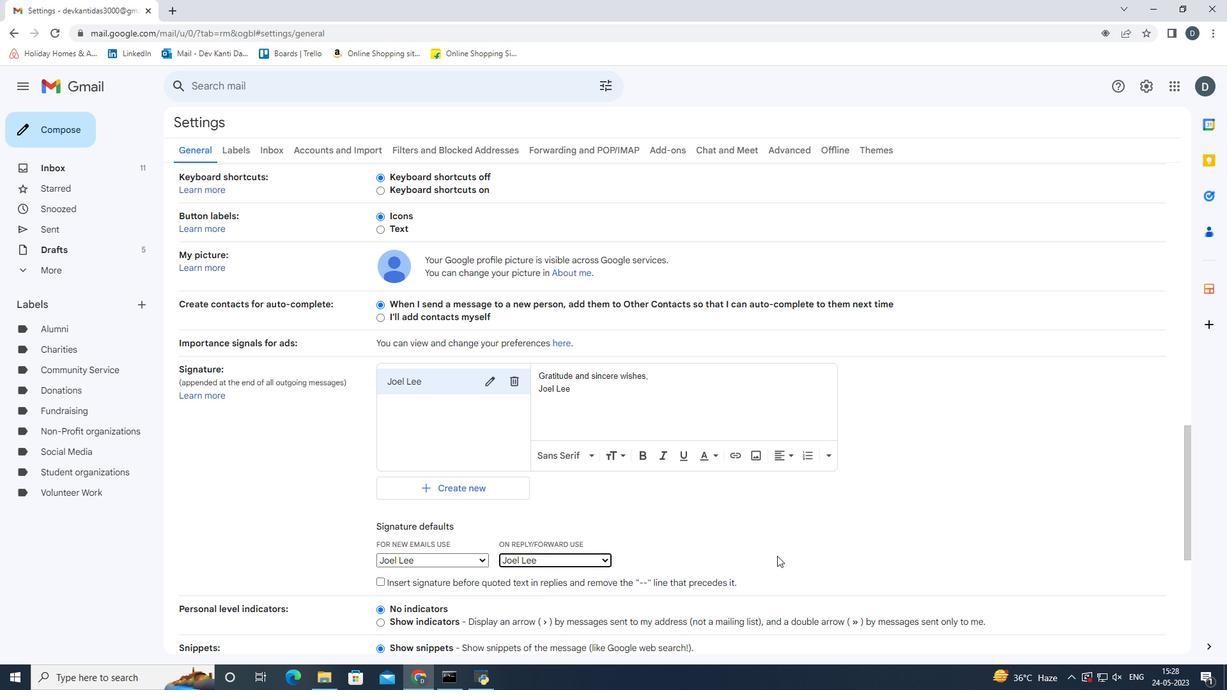 
Action: Mouse pressed left at (796, 552)
Screenshot: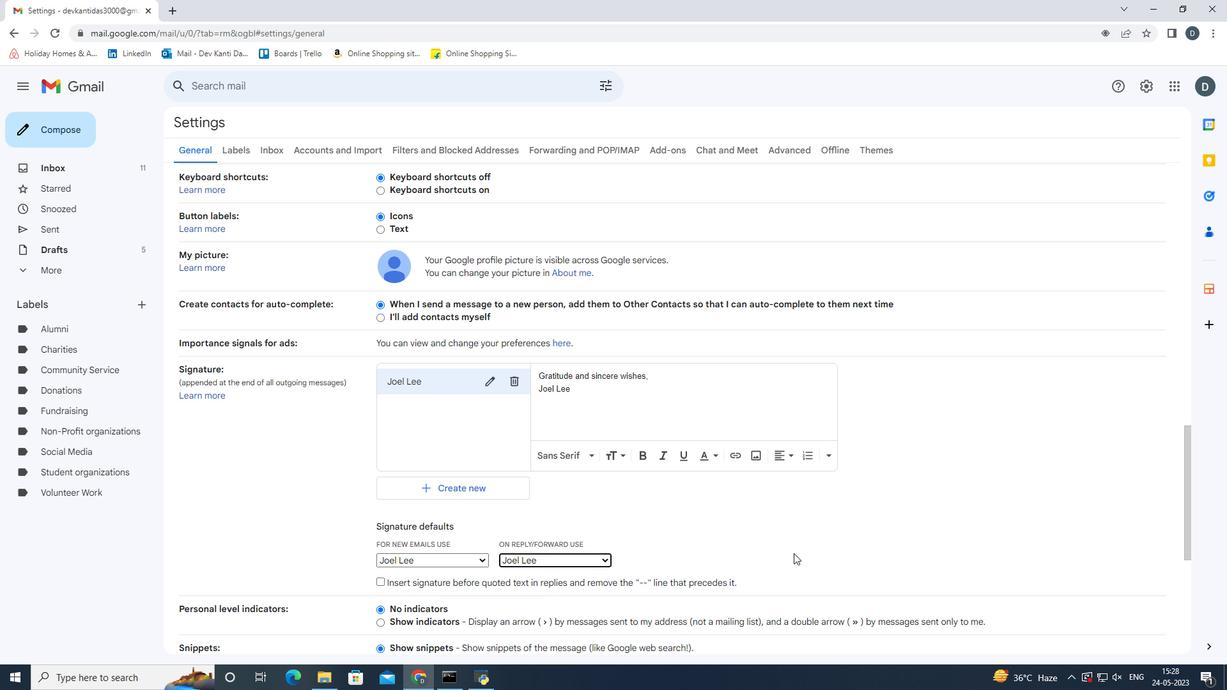 
Action: Mouse scrolled (796, 551) with delta (0, 0)
Screenshot: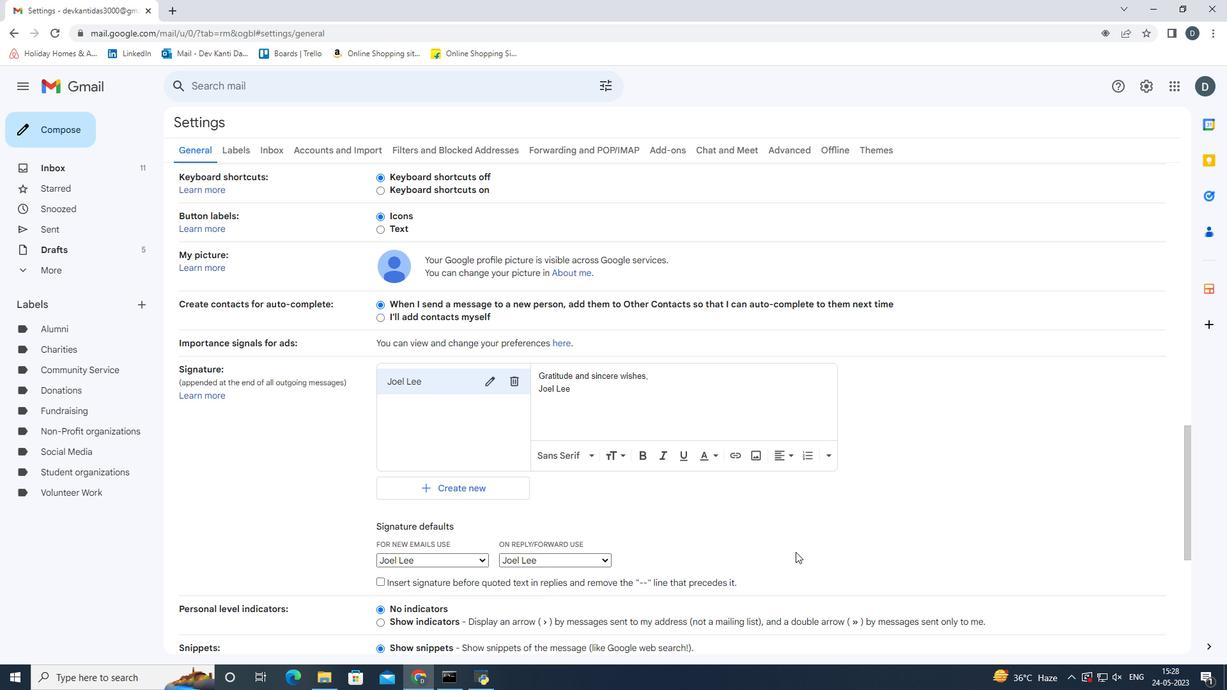 
Action: Mouse scrolled (796, 551) with delta (0, 0)
Screenshot: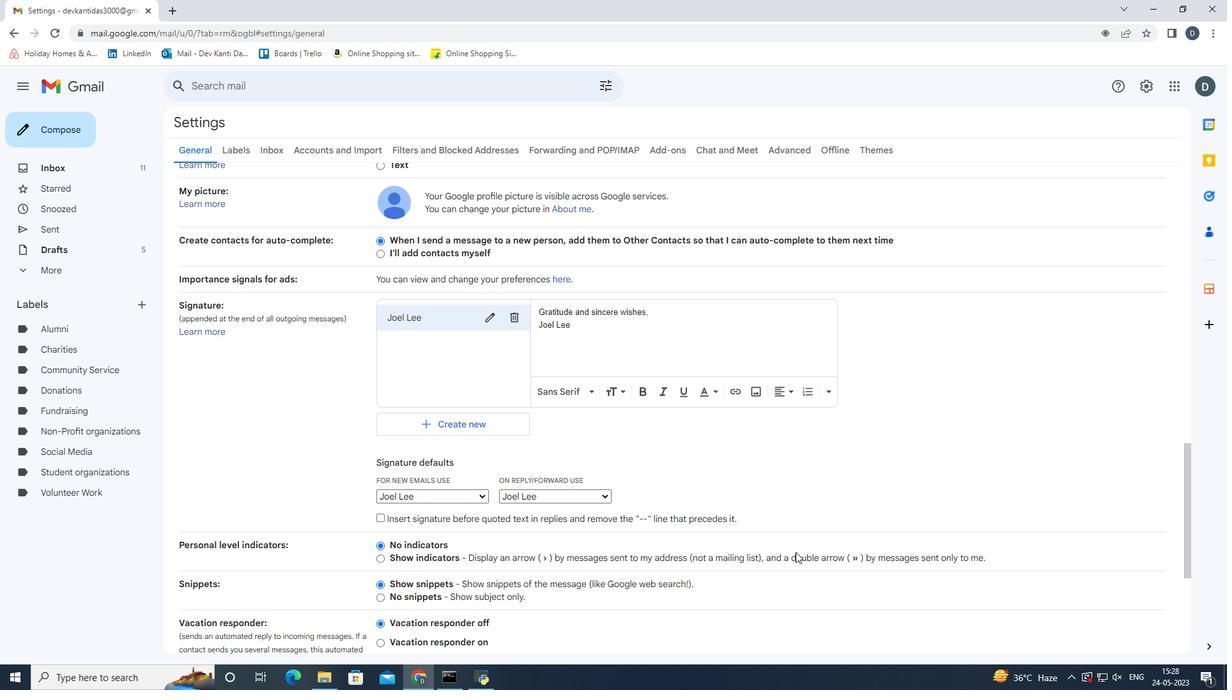 
Action: Mouse scrolled (796, 551) with delta (0, 0)
Screenshot: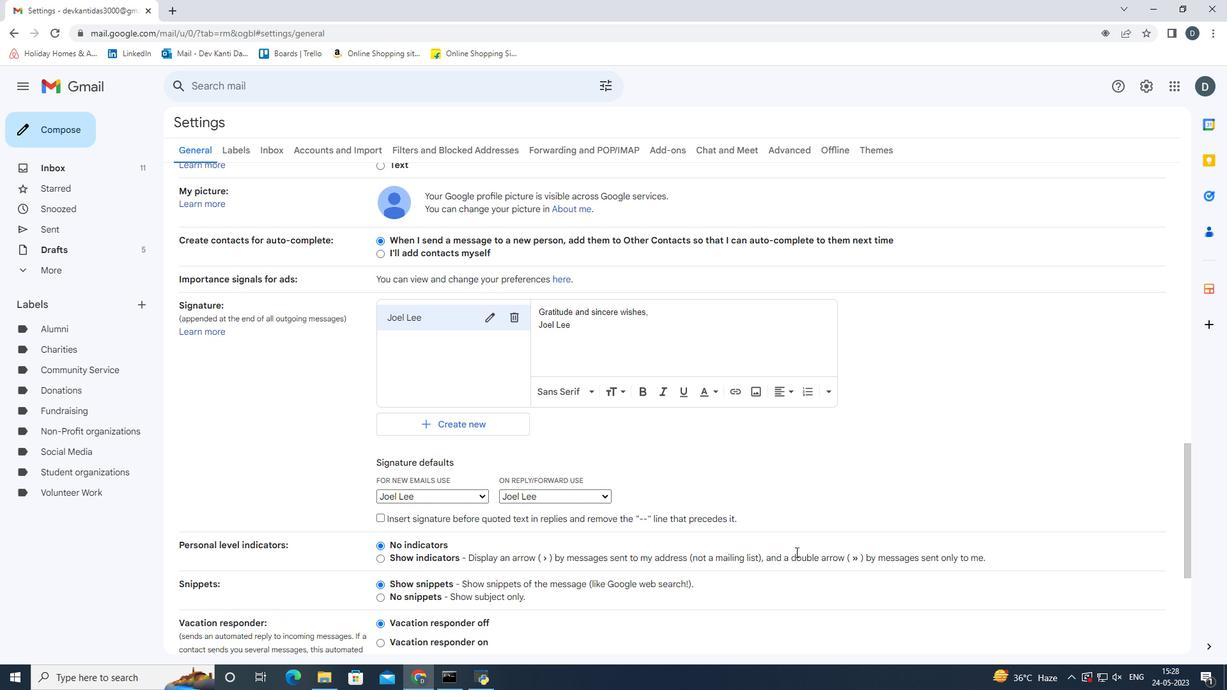 
Action: Mouse scrolled (796, 551) with delta (0, 0)
Screenshot: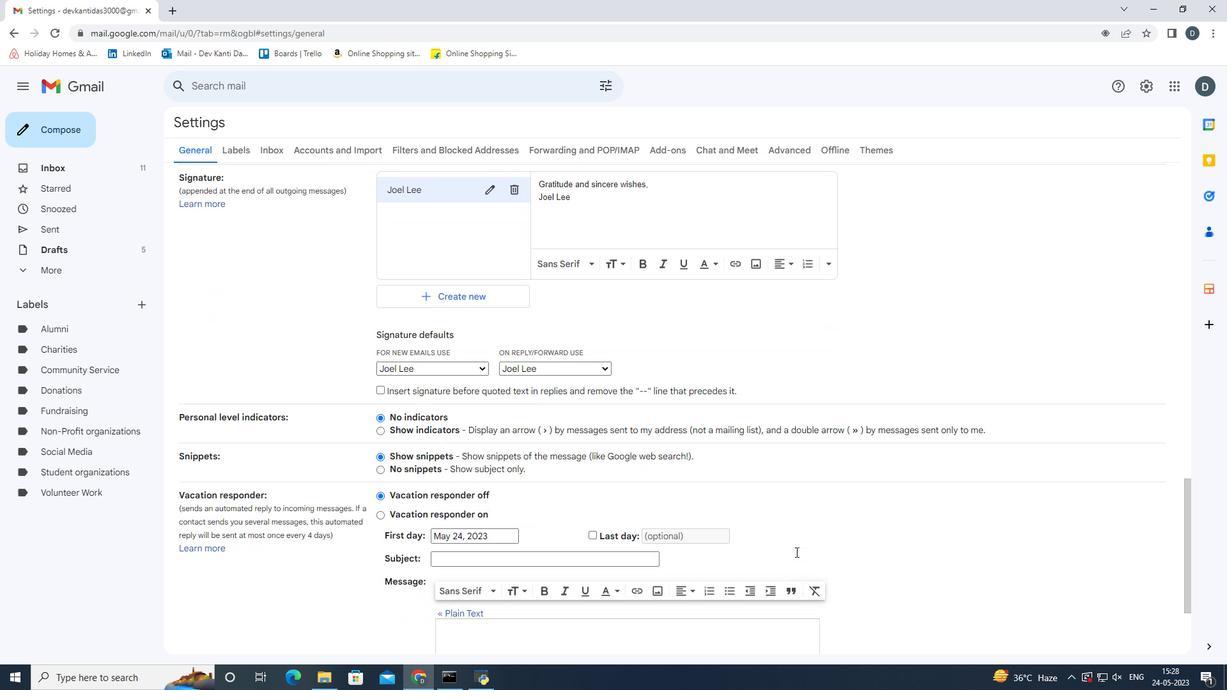 
Action: Mouse scrolled (796, 551) with delta (0, 0)
Screenshot: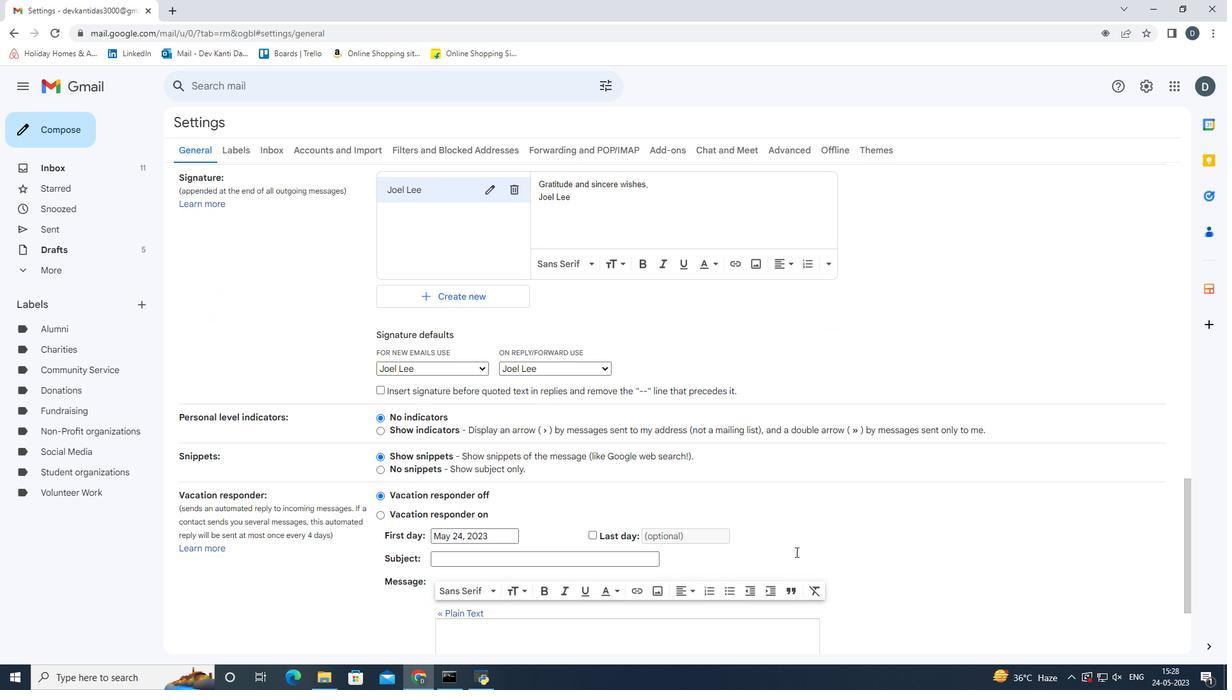 
Action: Mouse scrolled (796, 551) with delta (0, 0)
Screenshot: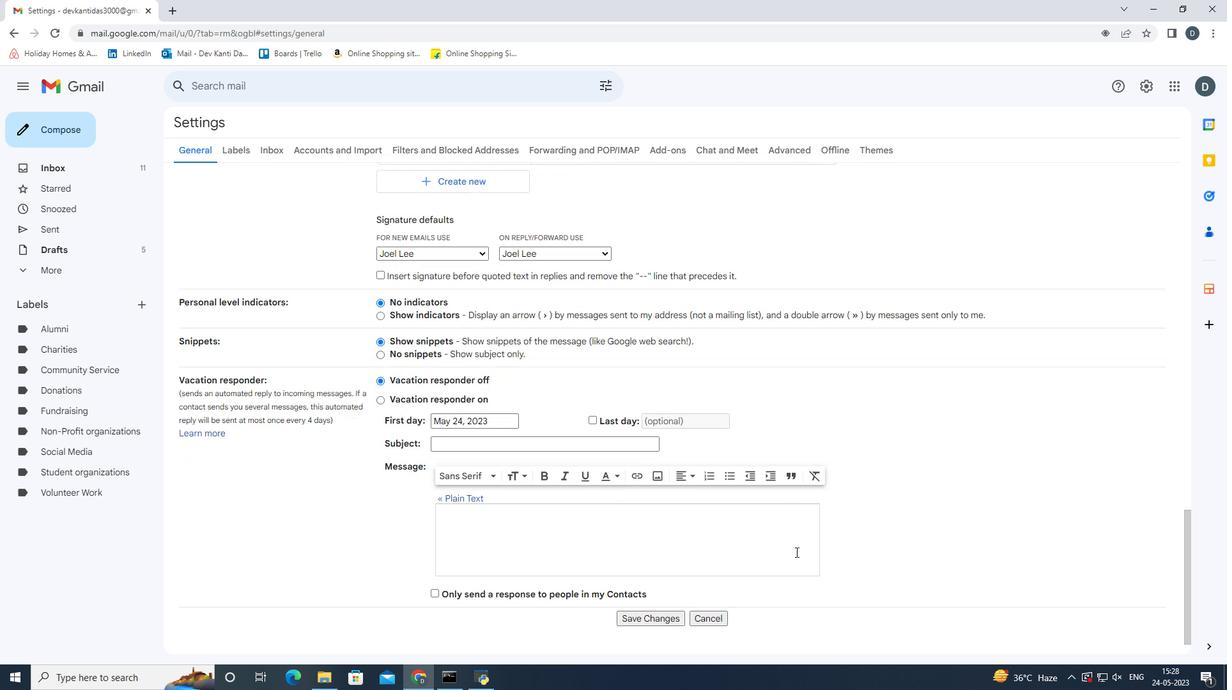 
Action: Mouse scrolled (796, 551) with delta (0, 0)
Screenshot: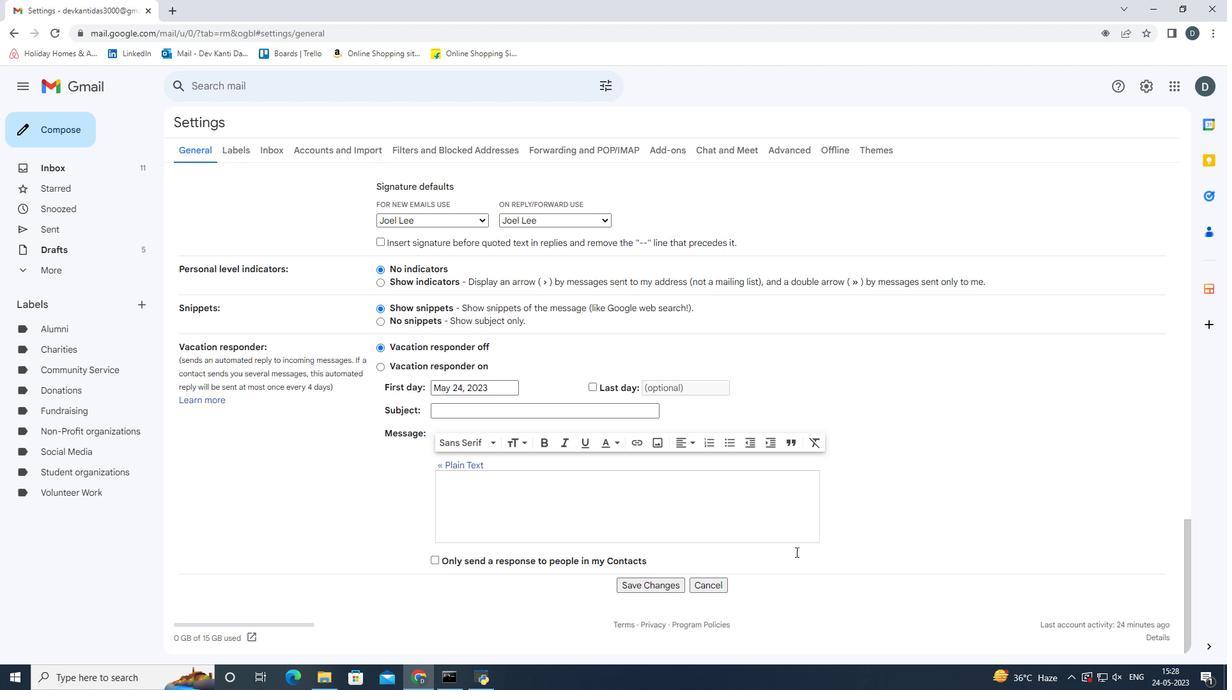 
Action: Mouse moved to (660, 583)
Screenshot: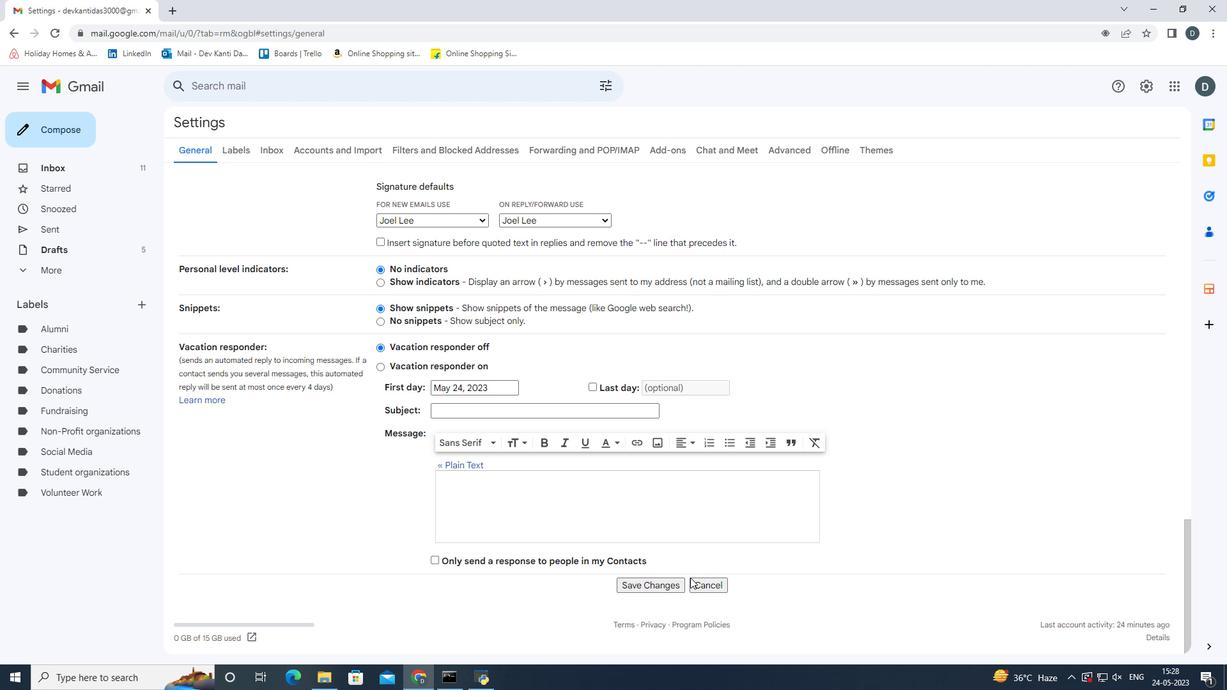 
Action: Mouse pressed left at (660, 583)
Screenshot: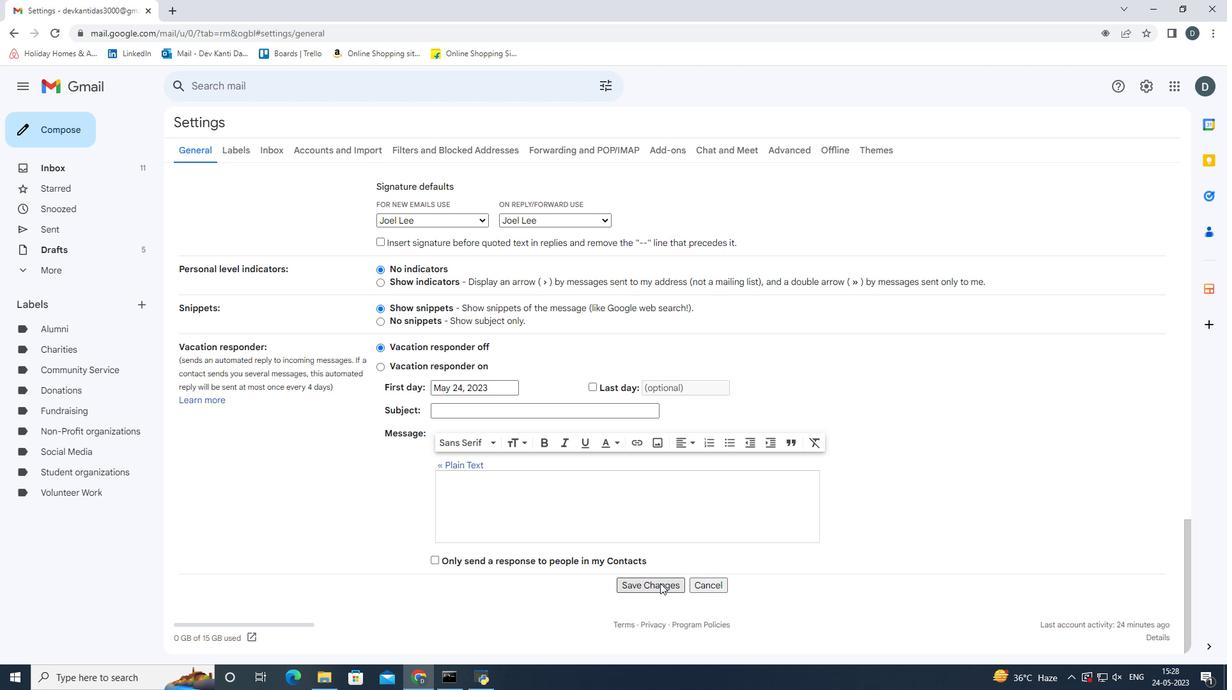 
Action: Mouse moved to (83, 126)
Screenshot: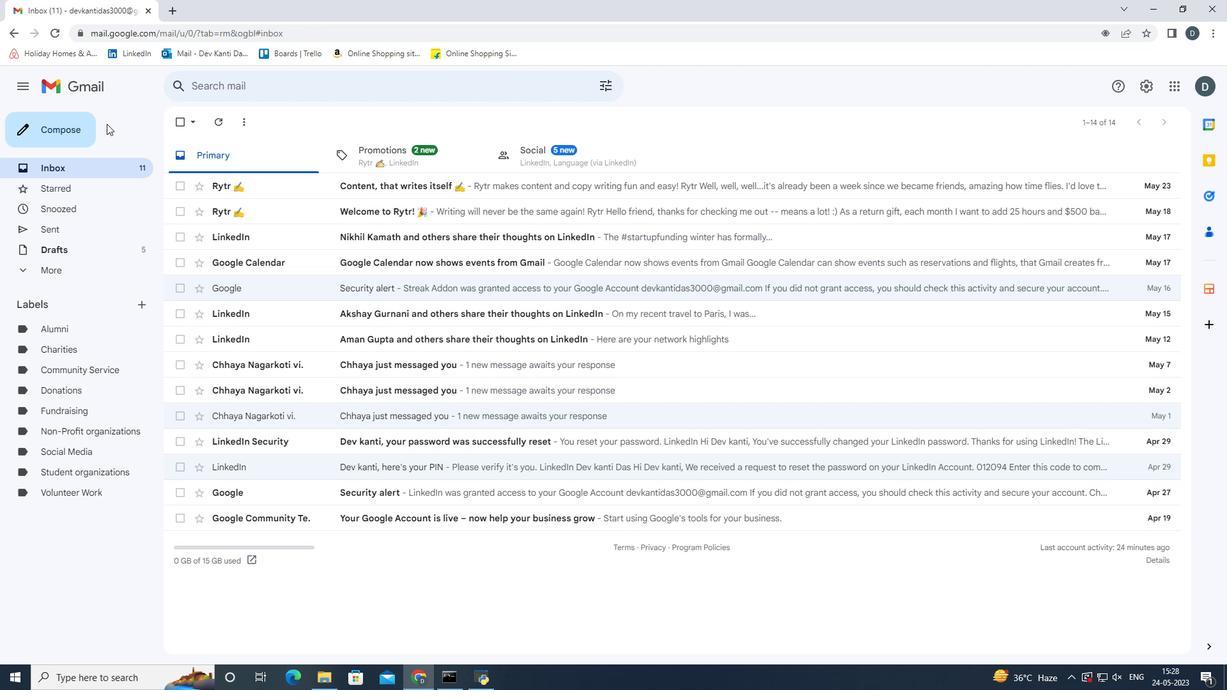 
Action: Mouse pressed left at (83, 126)
Screenshot: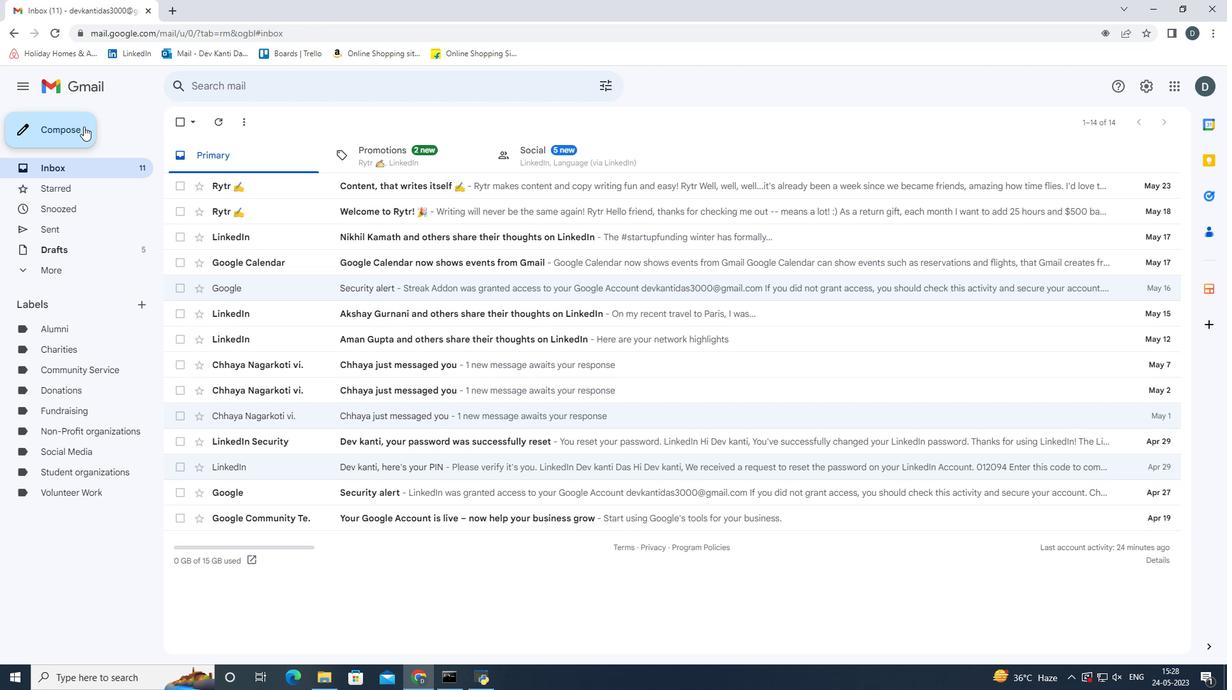 
Action: Mouse moved to (890, 313)
Screenshot: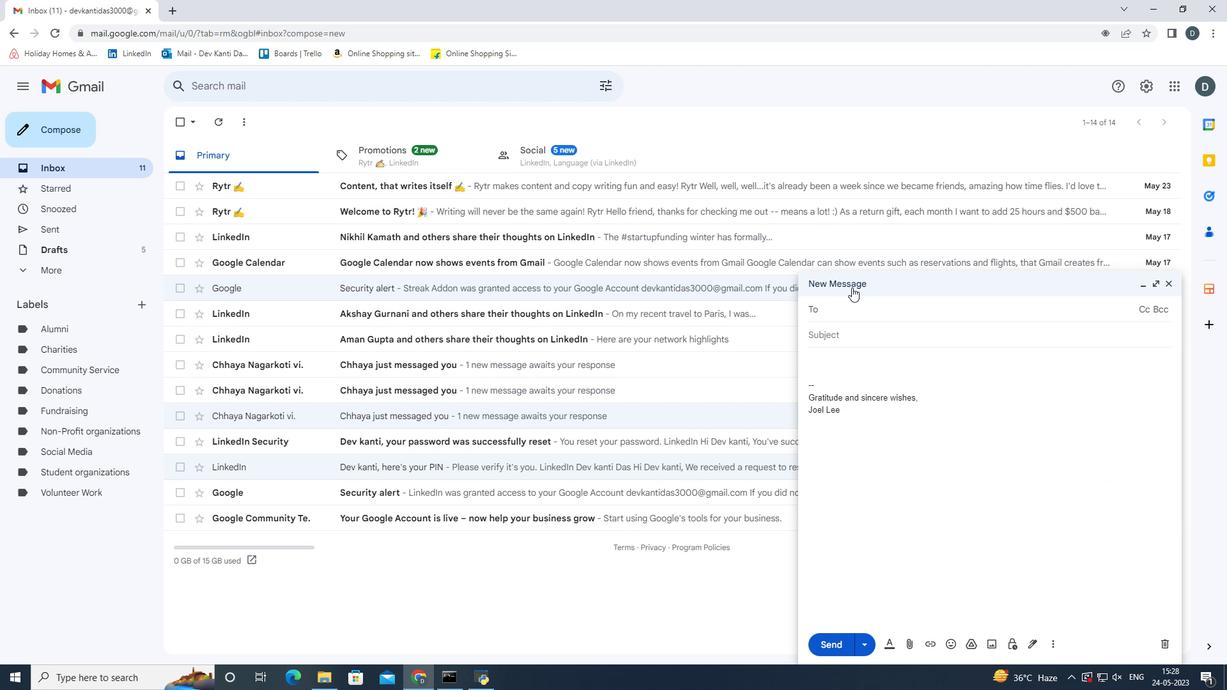 
Action: Key pressed <Key.shift>Softage.2<Key.shift>@softage.net<Key.enter>
Screenshot: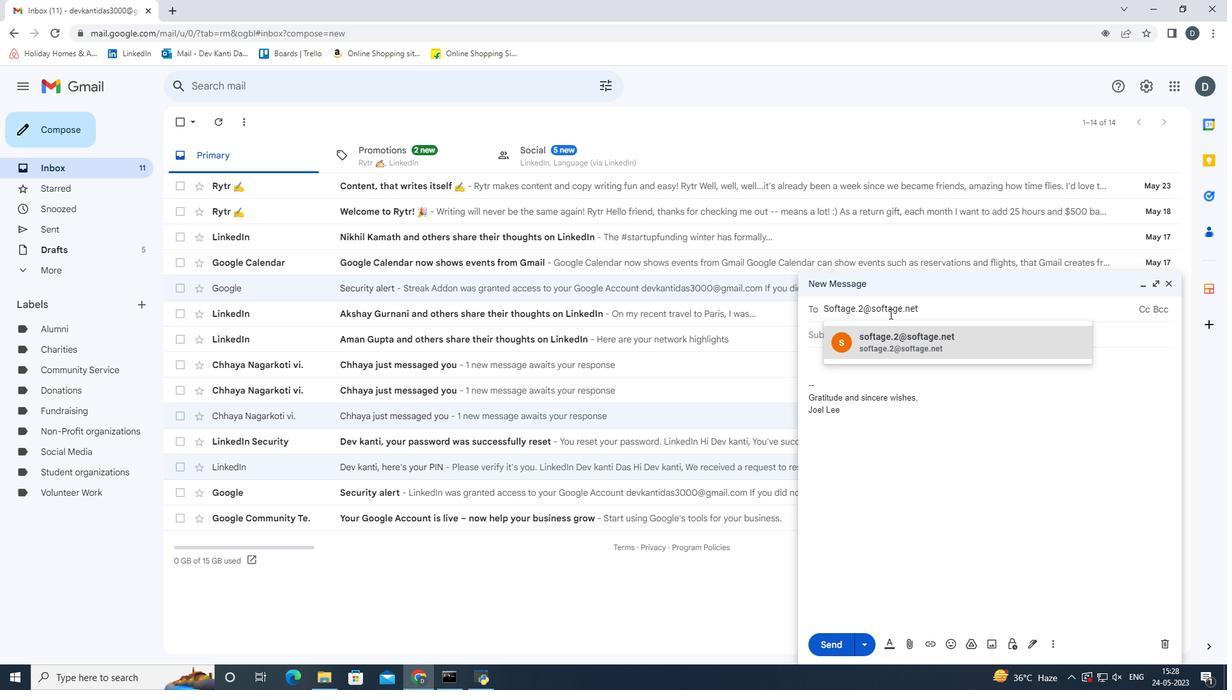 
Action: Mouse moved to (1049, 645)
Screenshot: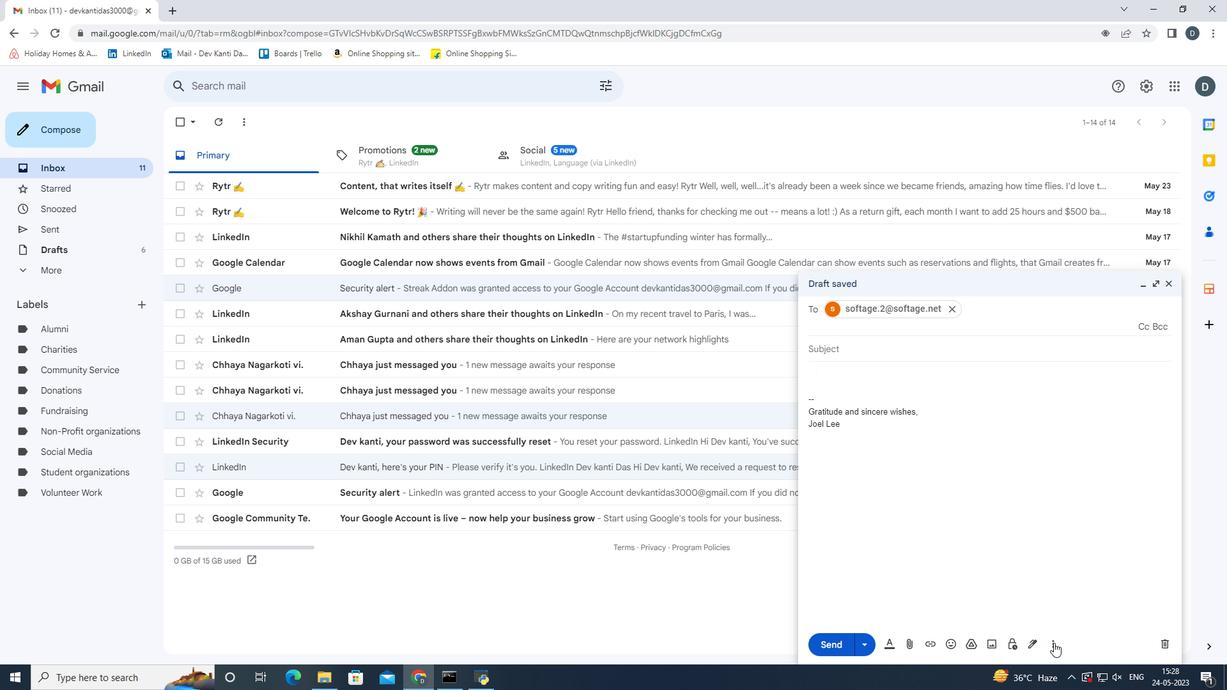 
Action: Mouse pressed left at (1049, 645)
Screenshot: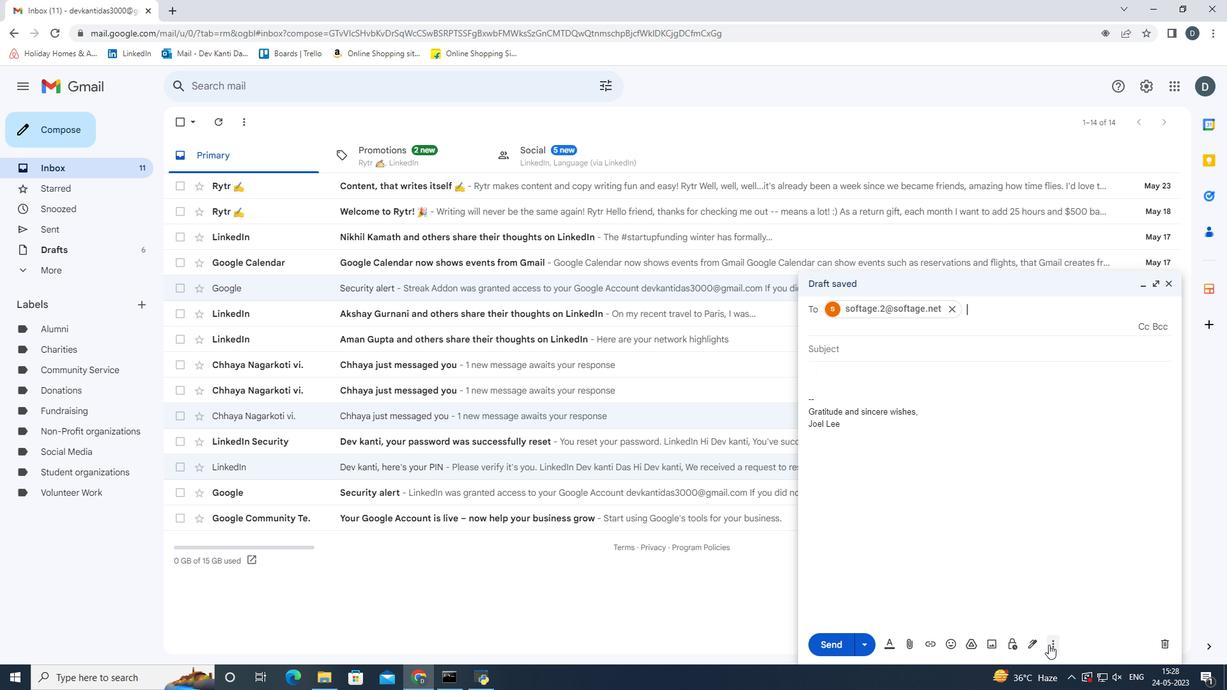 
Action: Mouse moved to (993, 498)
Screenshot: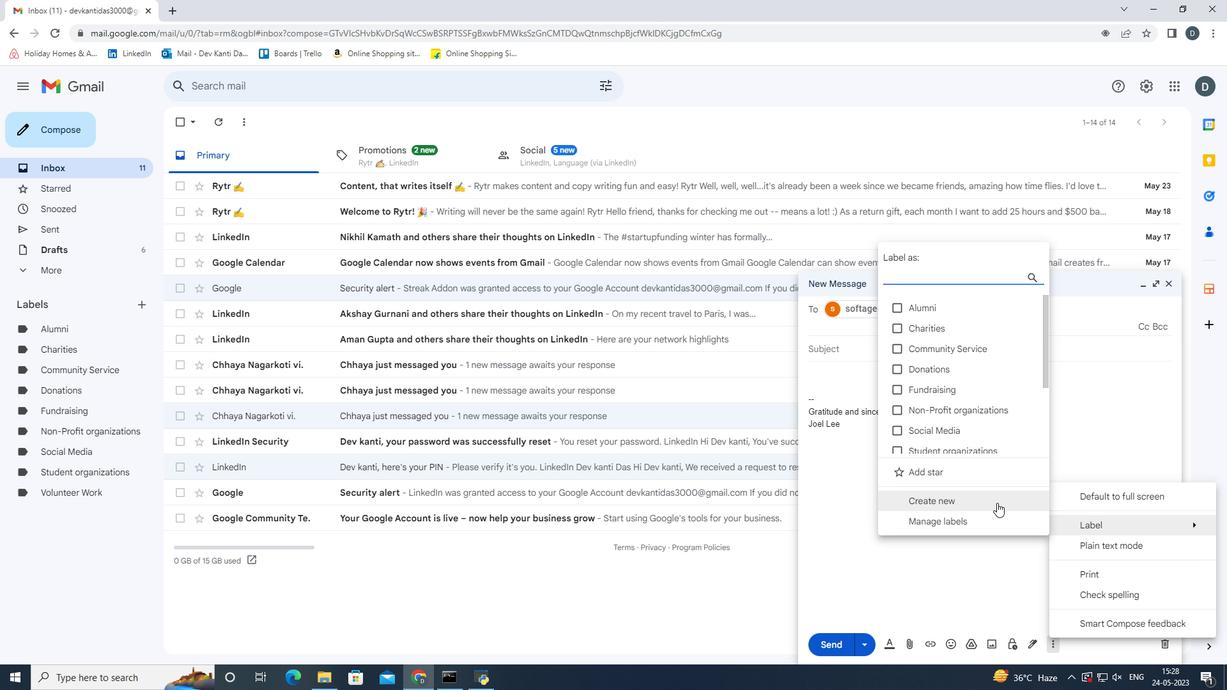 
Action: Mouse pressed left at (993, 498)
Screenshot: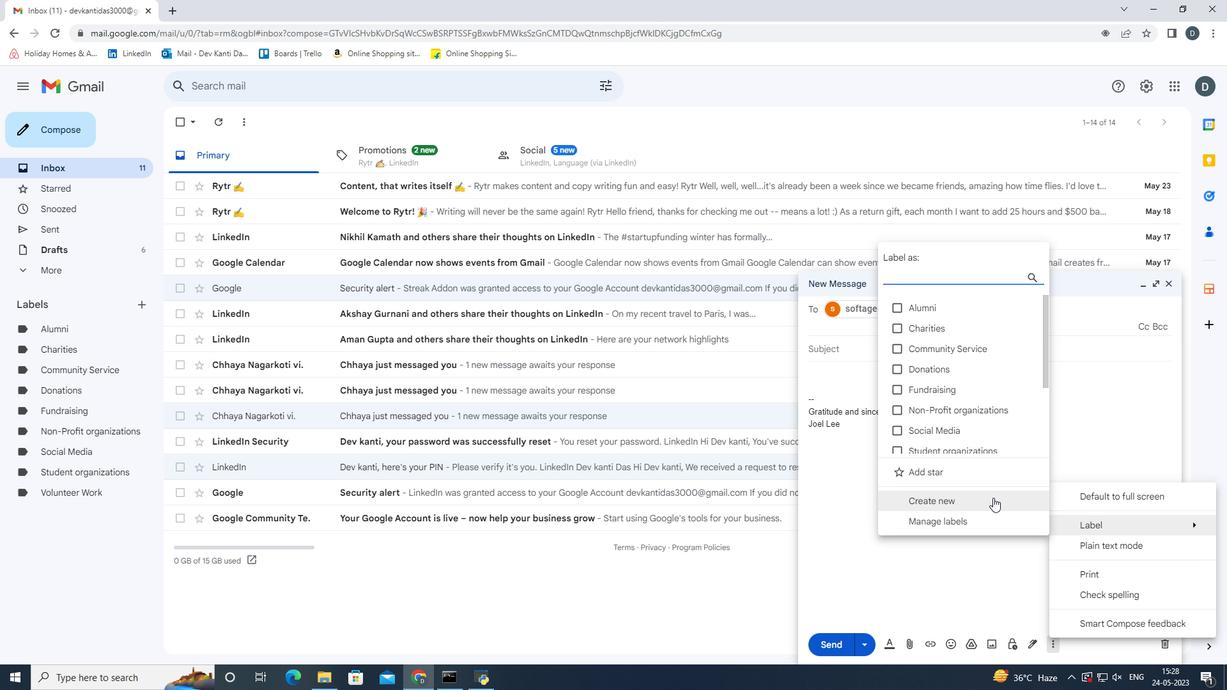 
Action: Mouse moved to (989, 508)
Screenshot: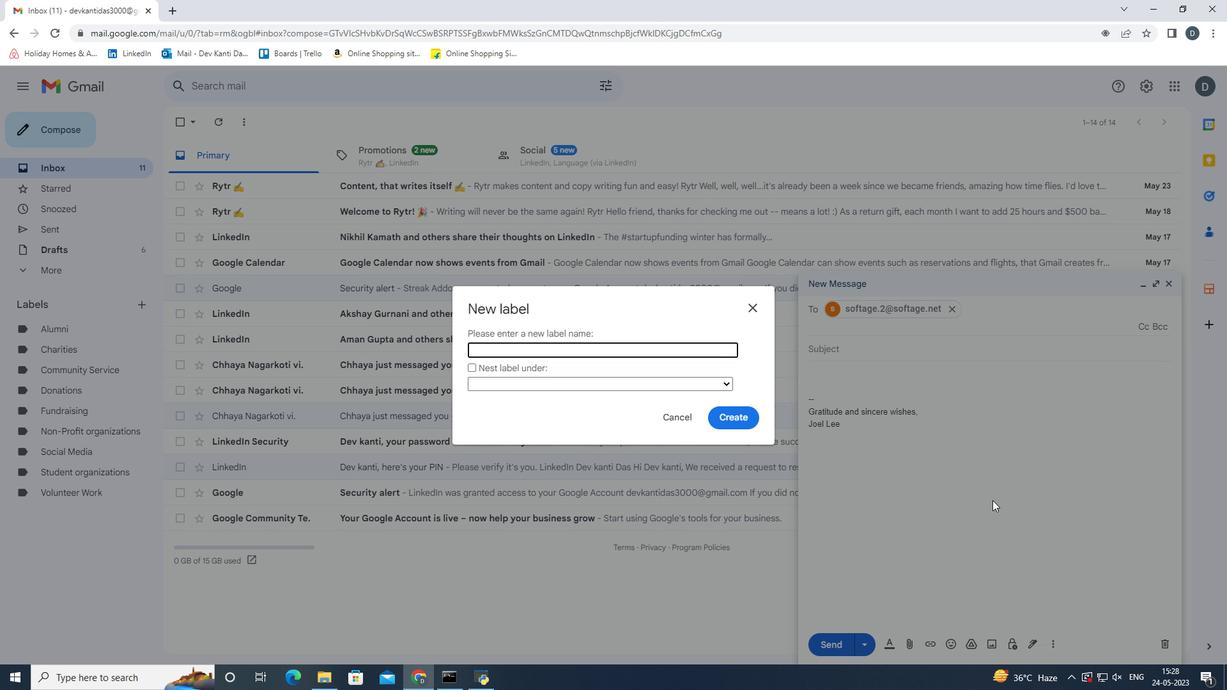 
Action: Key pressed <Key.shift><Key.shift><Key.shift><Key.shift><Key.shift><Key.shift><Key.shift><Key.shift><Key.shift><Key.shift>Blogging<Key.enter>
Screenshot: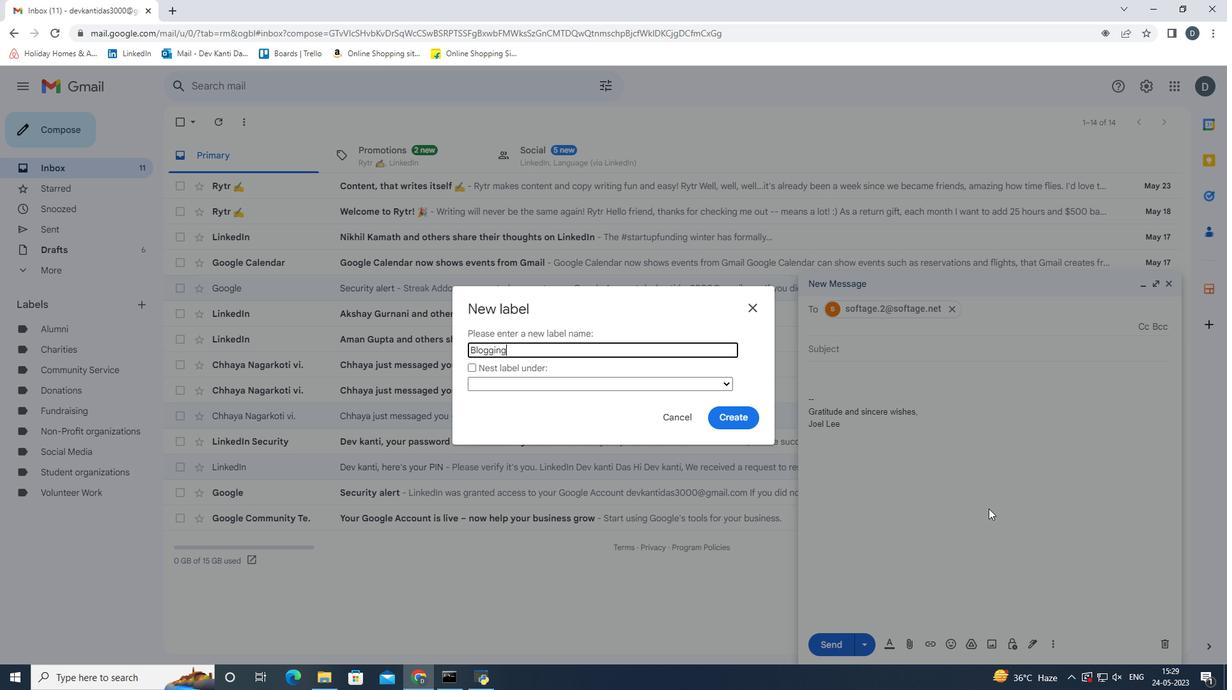 
Action: Mouse moved to (834, 651)
Screenshot: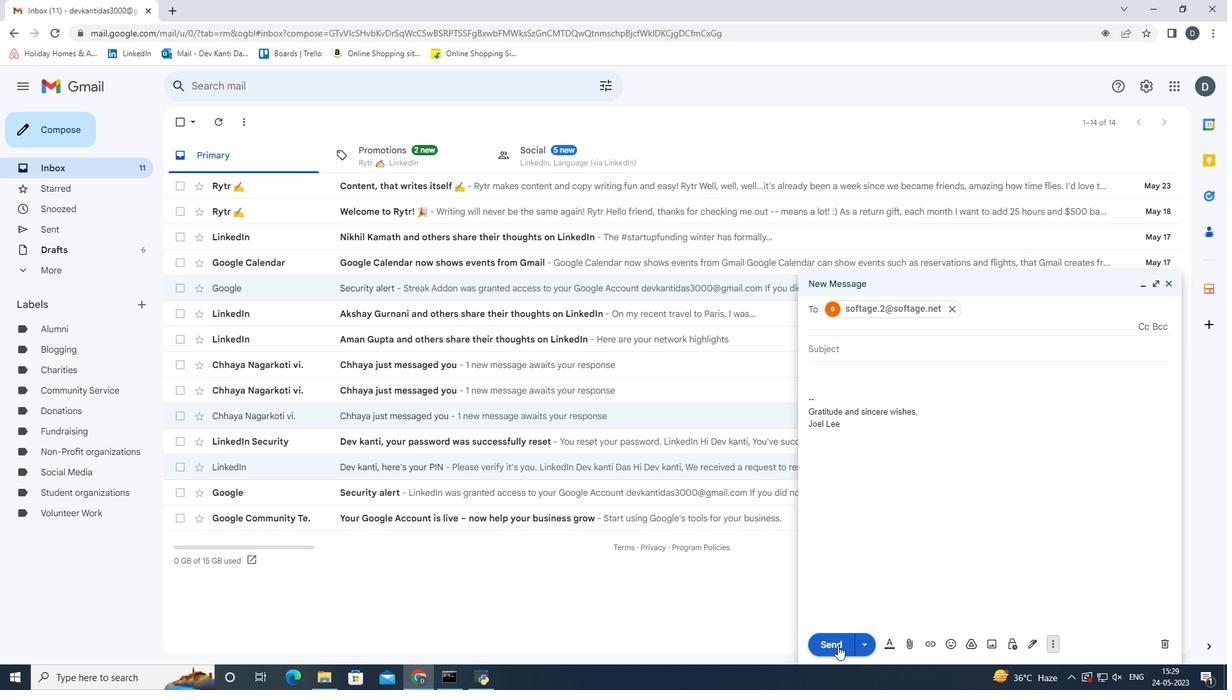 
Action: Mouse pressed left at (834, 651)
Screenshot: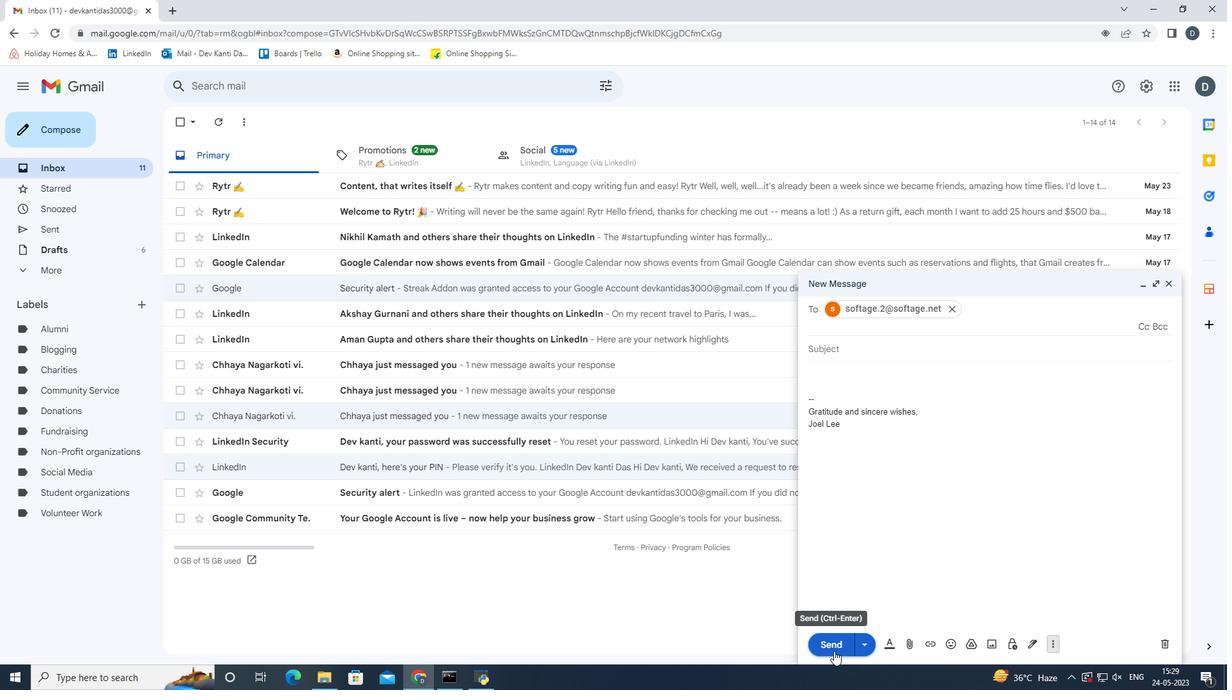 
